 Task: Research Airbnb properties in Sharâya, Russia from 25th December, 2023 to 30th December, 2023 for 4 adults. Place can be entire room with 2 bedrooms having 4 beds and 2 bathrooms. Property type can be house.
Action: Mouse moved to (486, 126)
Screenshot: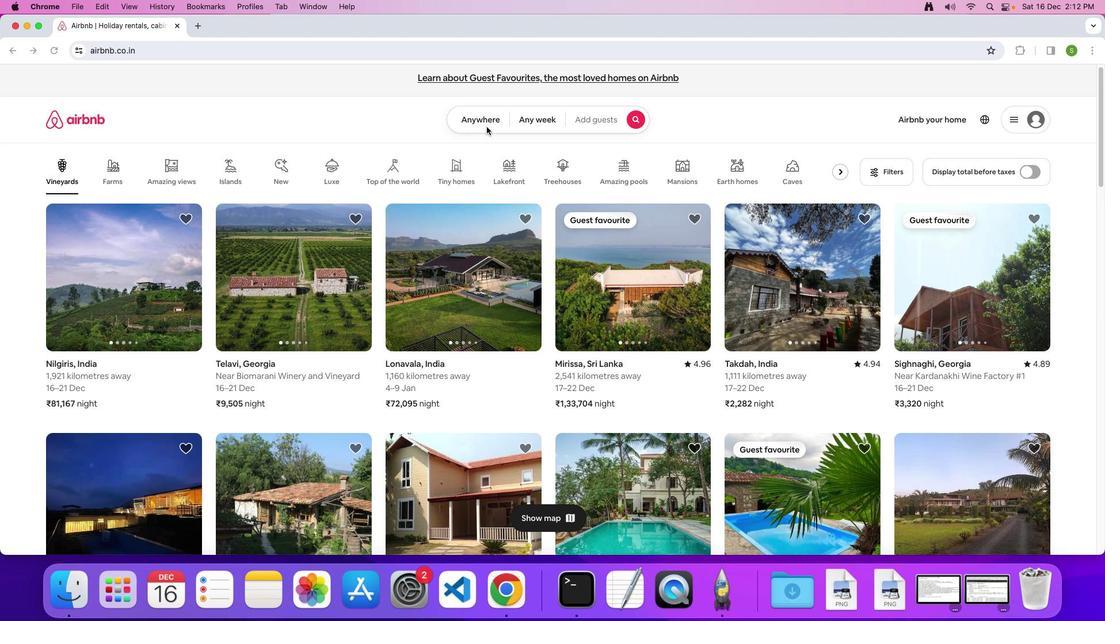 
Action: Mouse pressed left at (486, 126)
Screenshot: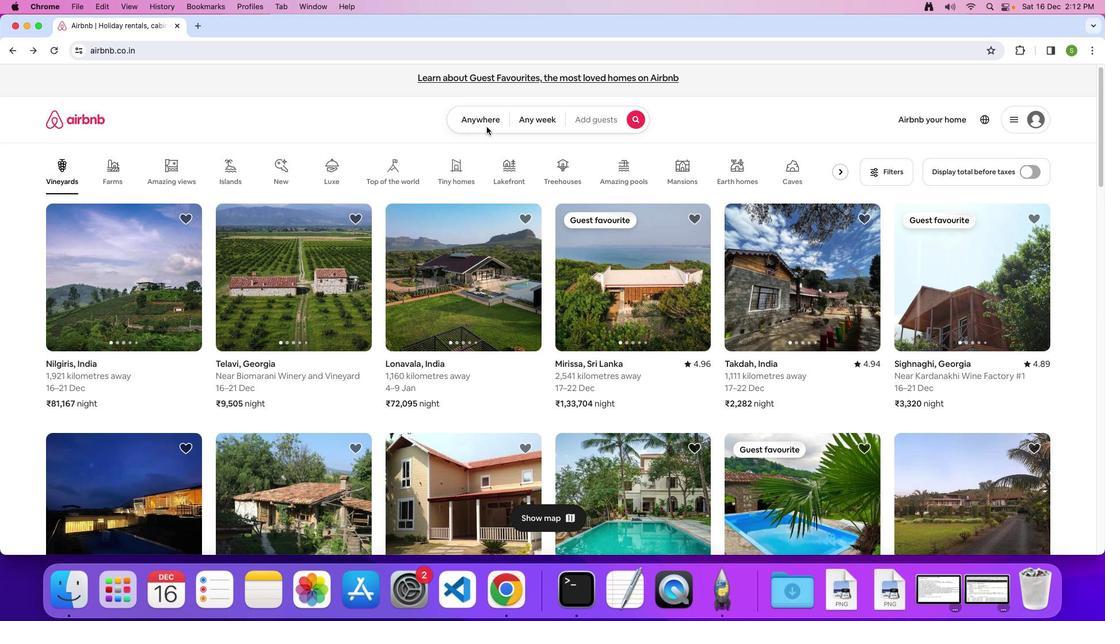 
Action: Mouse moved to (485, 124)
Screenshot: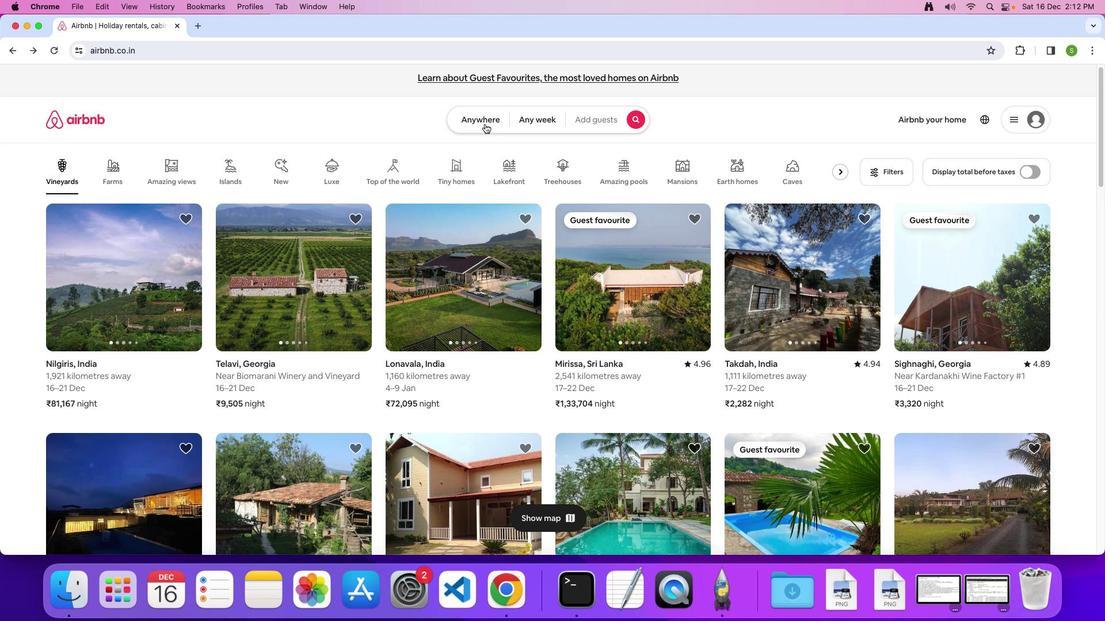 
Action: Mouse pressed left at (485, 124)
Screenshot: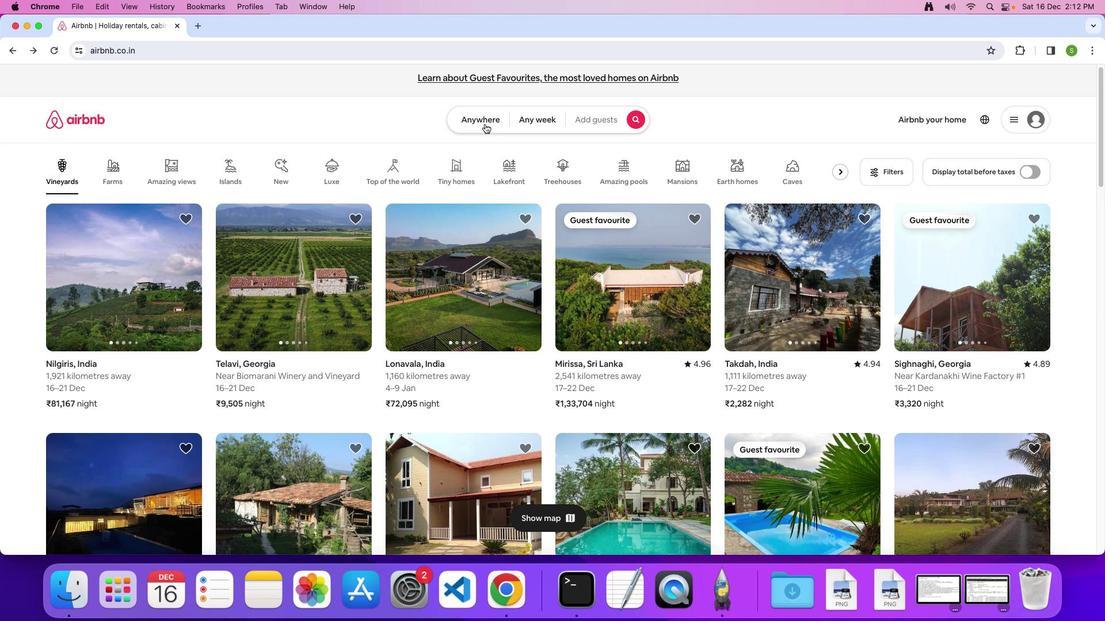 
Action: Mouse moved to (408, 157)
Screenshot: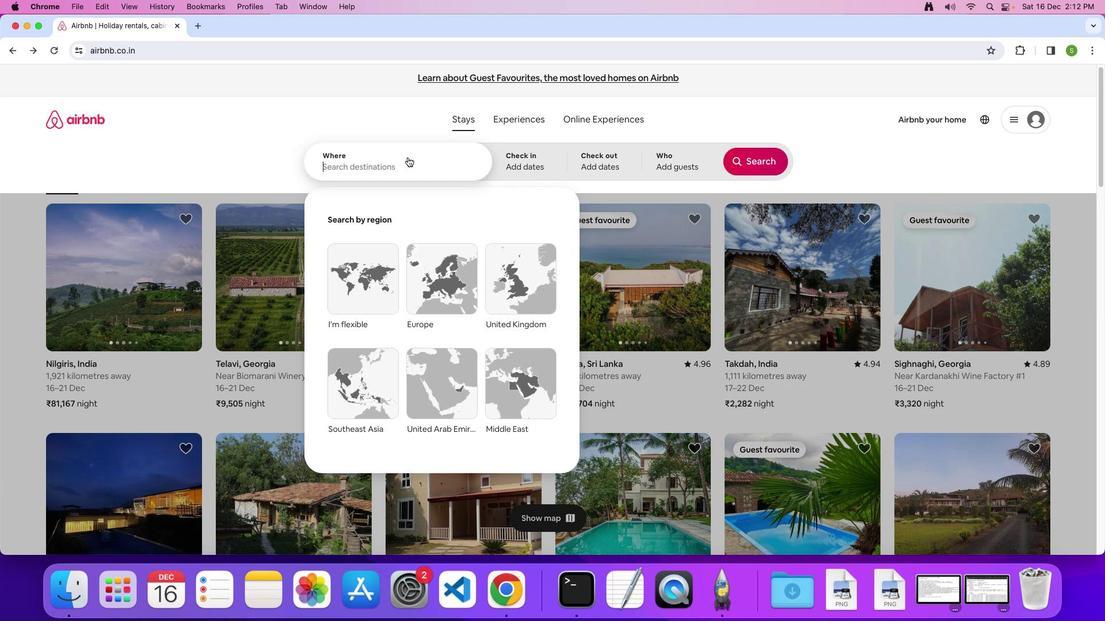 
Action: Mouse pressed left at (408, 157)
Screenshot: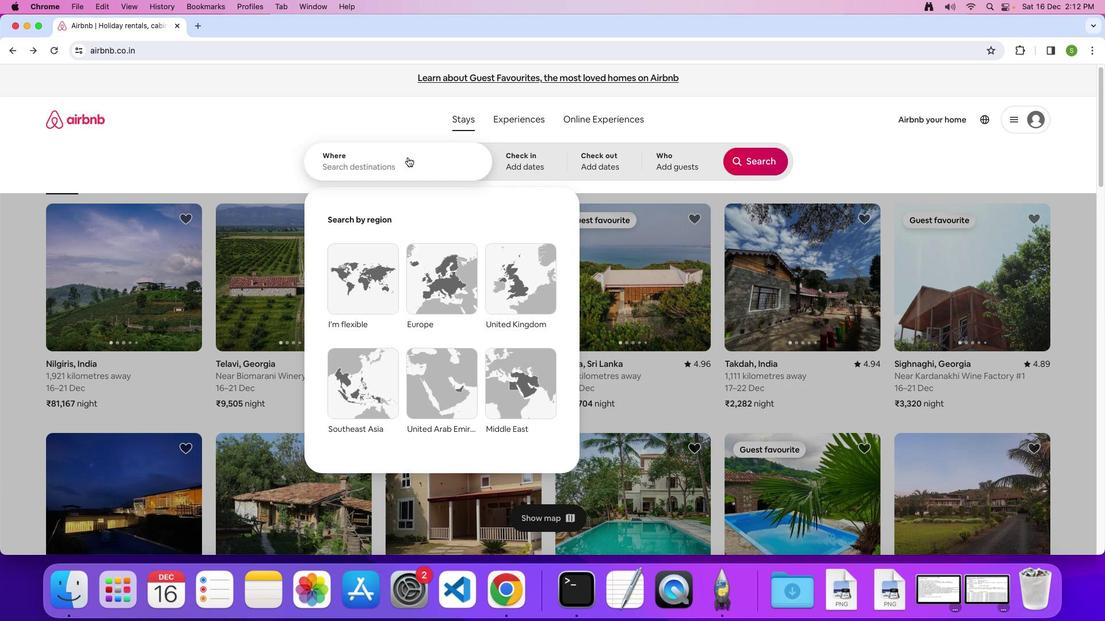 
Action: Key pressed 'S'Key.caps_lock'h''a''r'"'"'y''a'','Key.spaceKey.shift'r''u''s''s''i''a'Key.enter
Screenshot: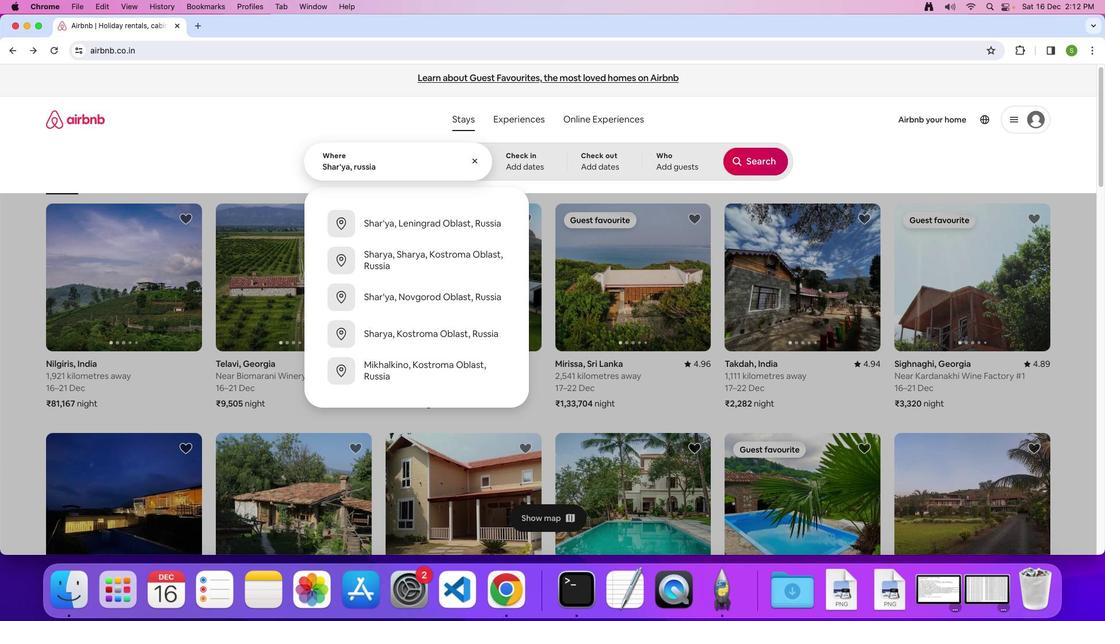 
Action: Mouse moved to (381, 419)
Screenshot: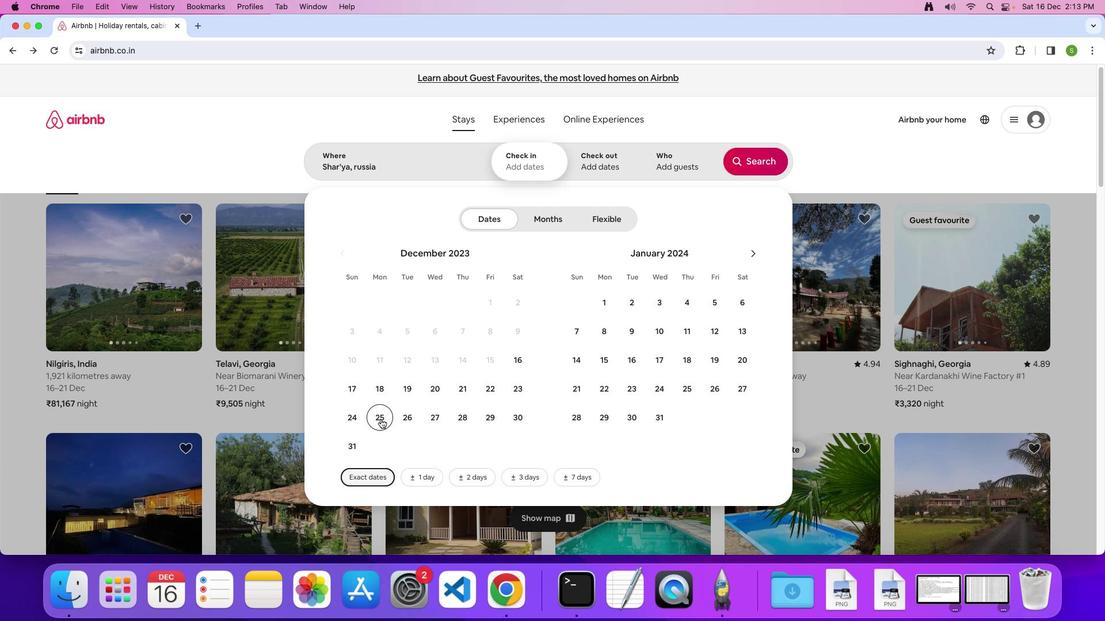 
Action: Mouse pressed left at (381, 419)
Screenshot: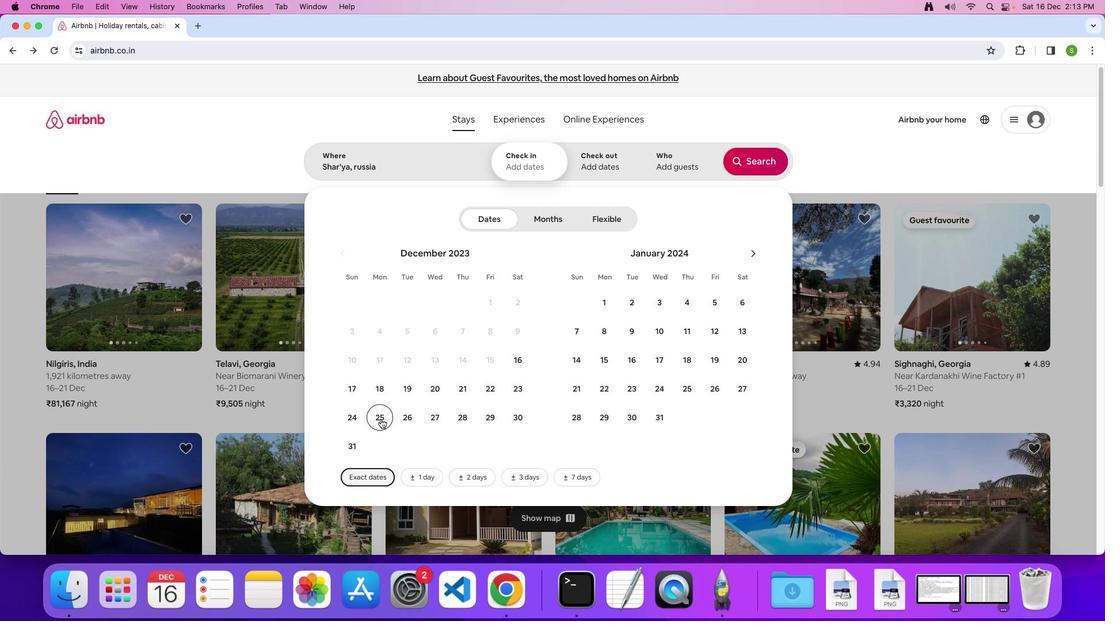 
Action: Mouse moved to (522, 421)
Screenshot: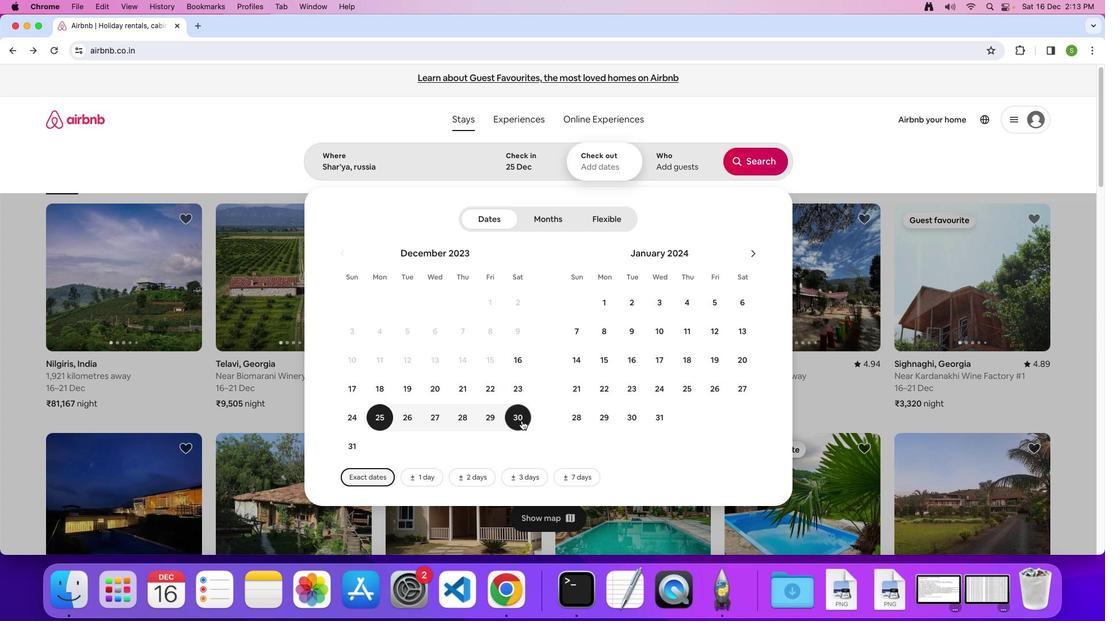 
Action: Mouse pressed left at (522, 421)
Screenshot: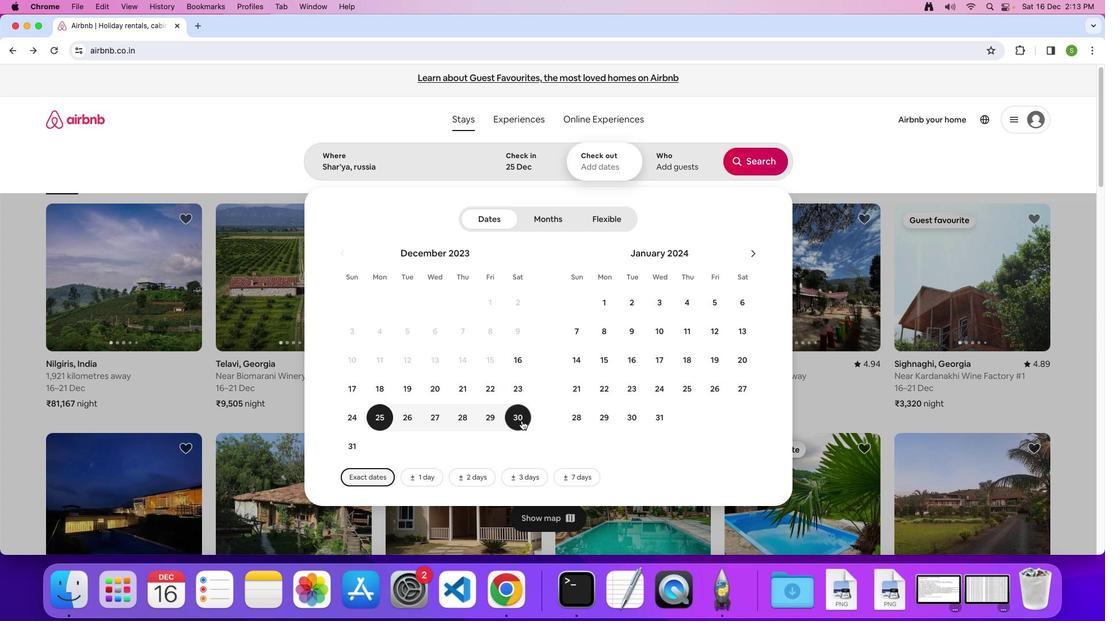 
Action: Mouse moved to (666, 167)
Screenshot: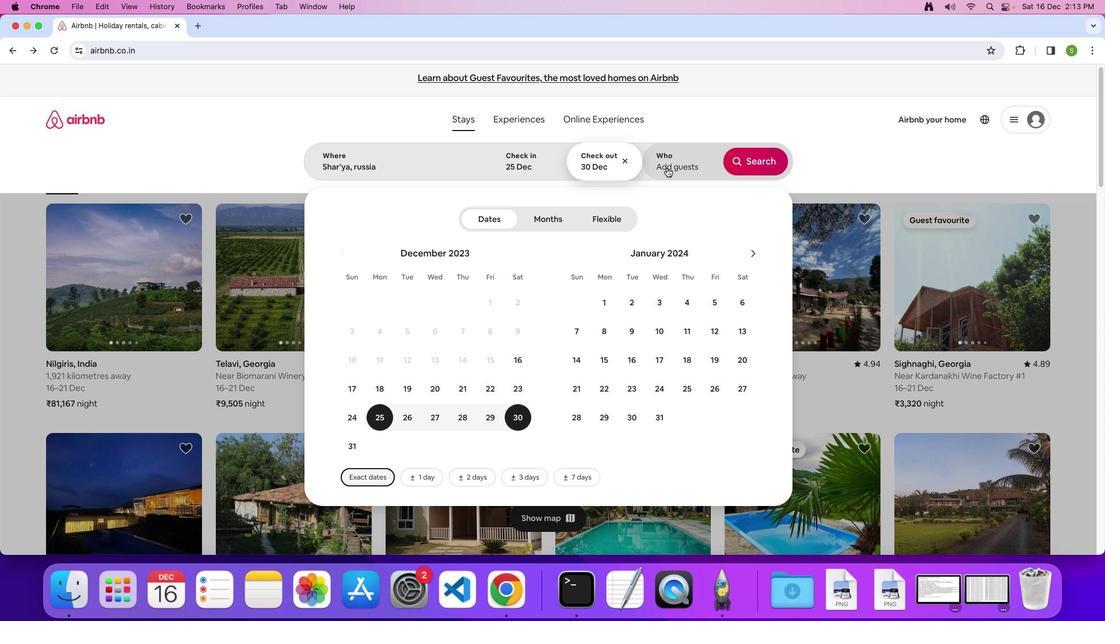 
Action: Mouse pressed left at (666, 167)
Screenshot: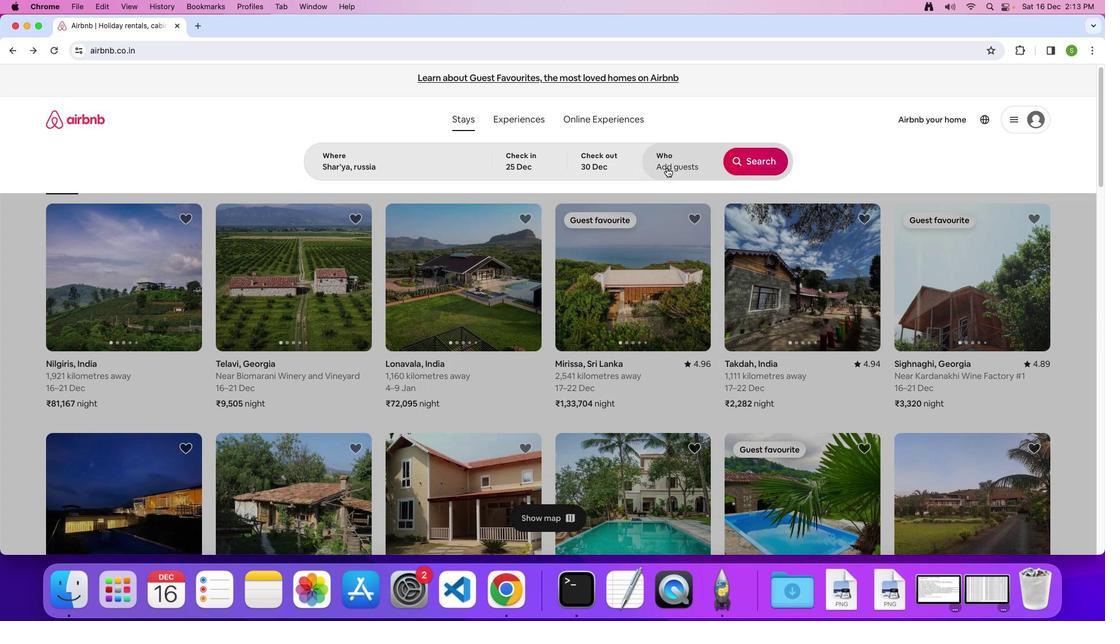 
Action: Mouse moved to (755, 220)
Screenshot: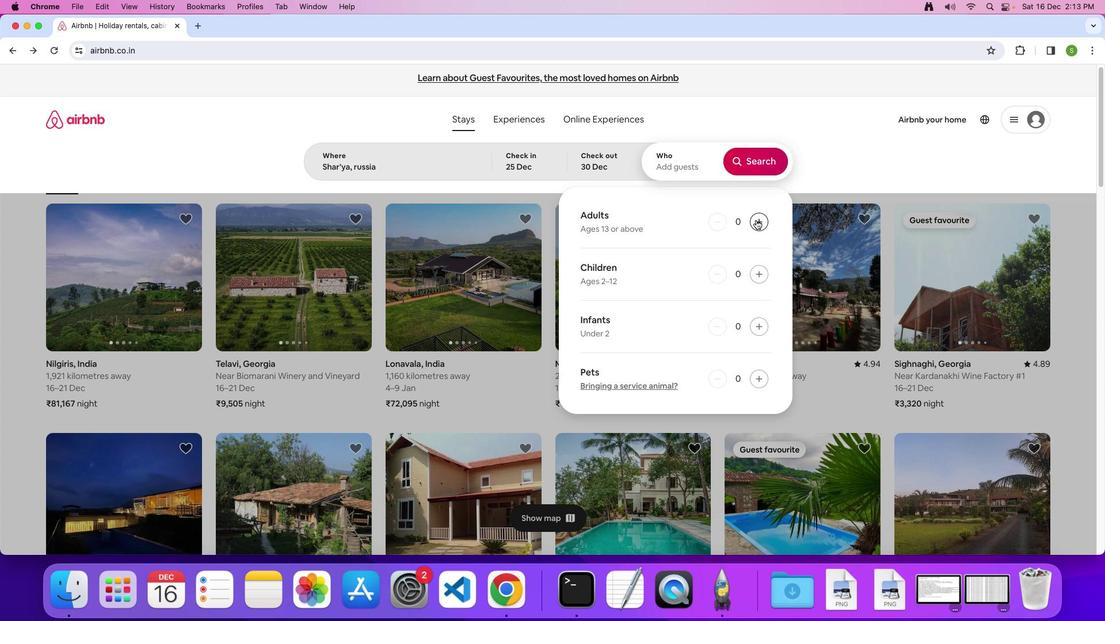 
Action: Mouse pressed left at (755, 220)
Screenshot: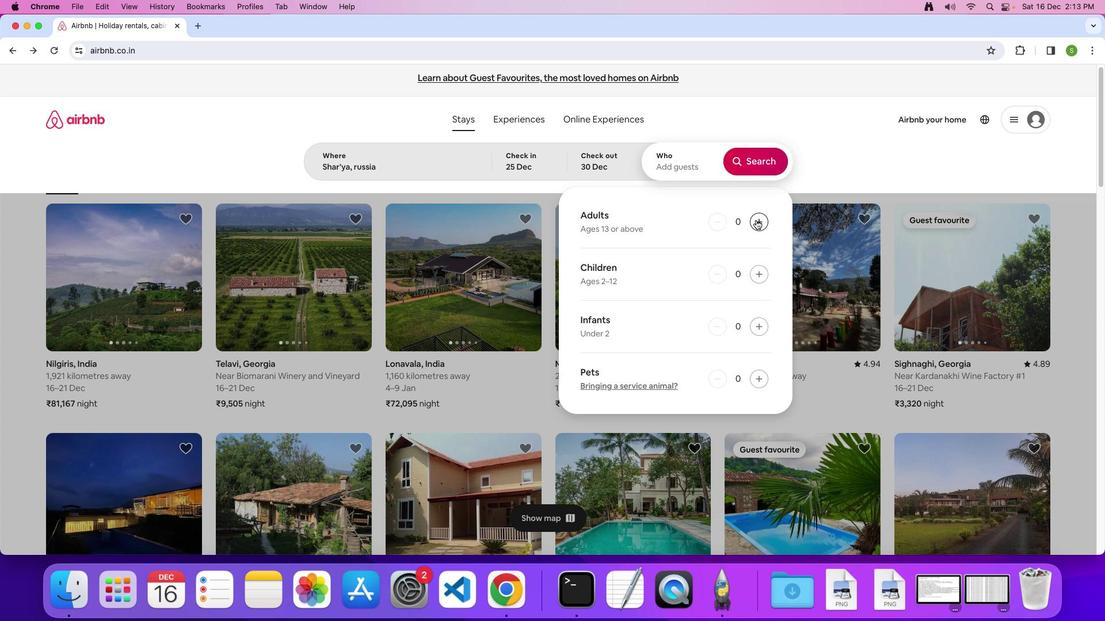 
Action: Mouse pressed left at (755, 220)
Screenshot: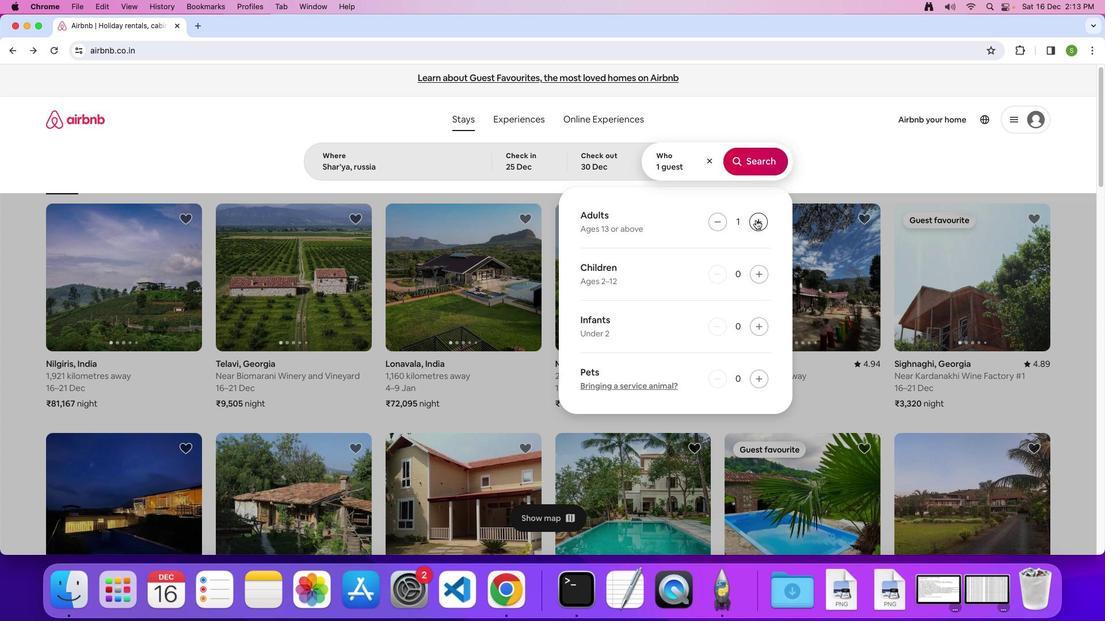 
Action: Mouse pressed left at (755, 220)
Screenshot: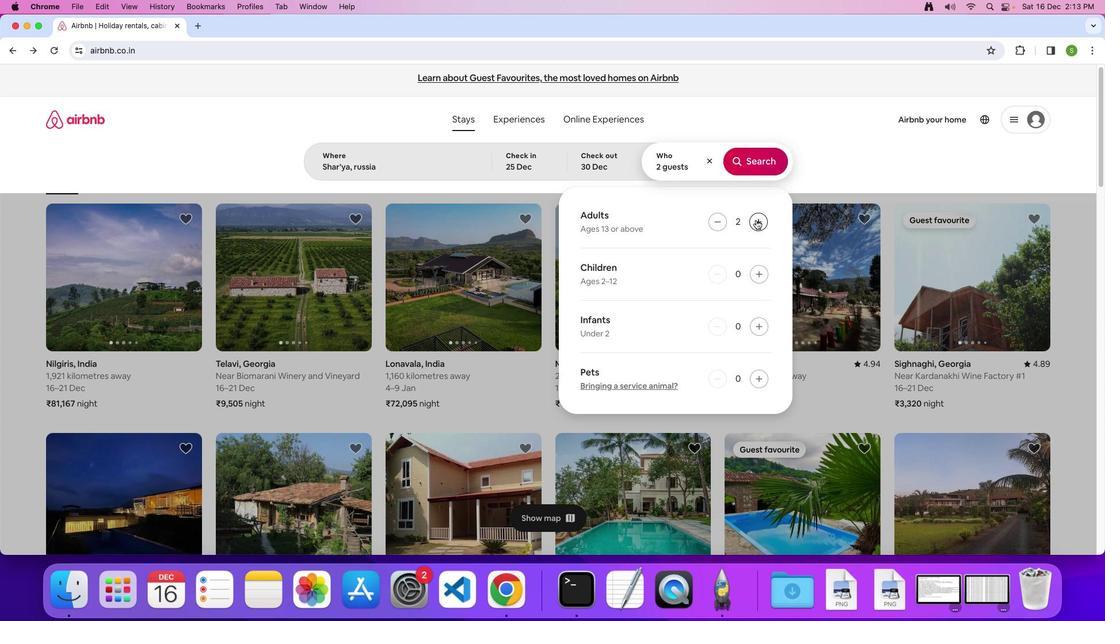 
Action: Mouse pressed left at (755, 220)
Screenshot: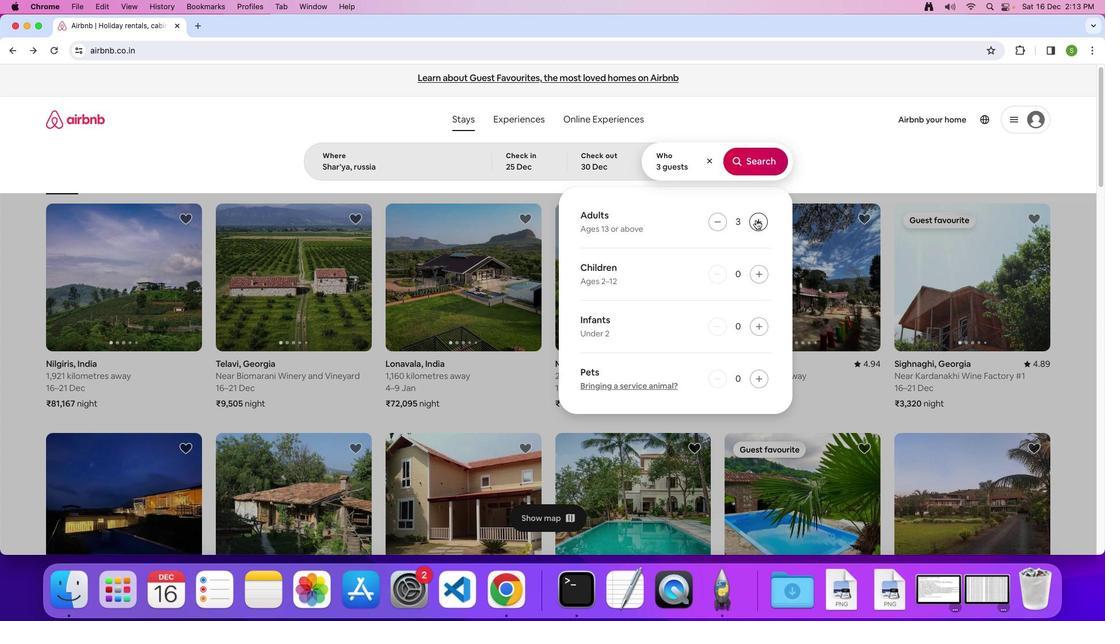 
Action: Mouse moved to (758, 167)
Screenshot: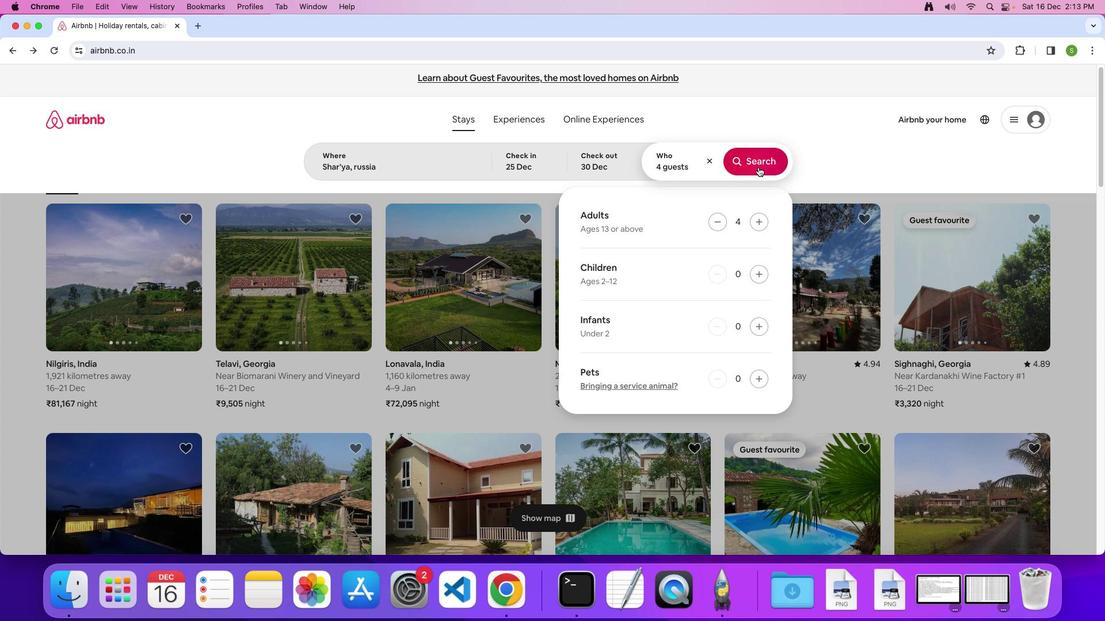
Action: Mouse pressed left at (758, 167)
Screenshot: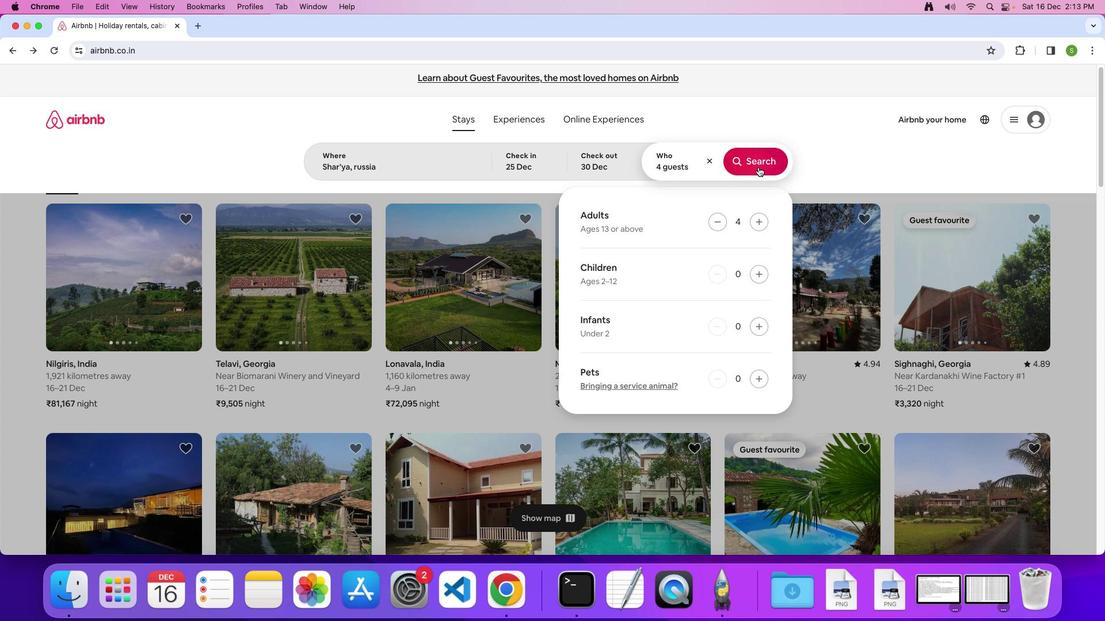 
Action: Mouse moved to (917, 135)
Screenshot: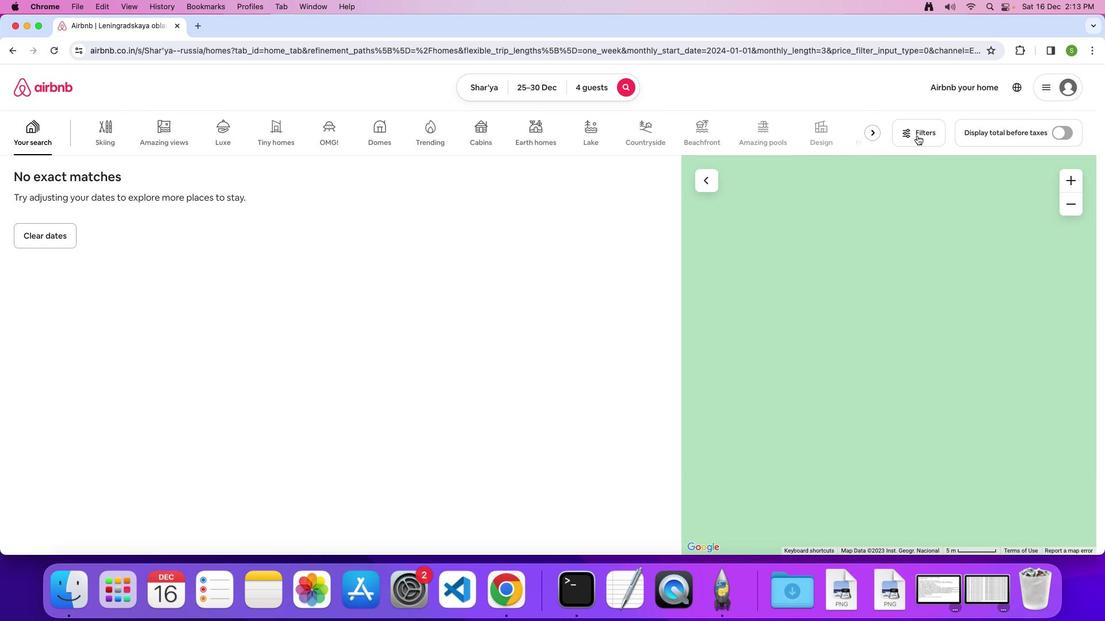
Action: Mouse pressed left at (917, 135)
Screenshot: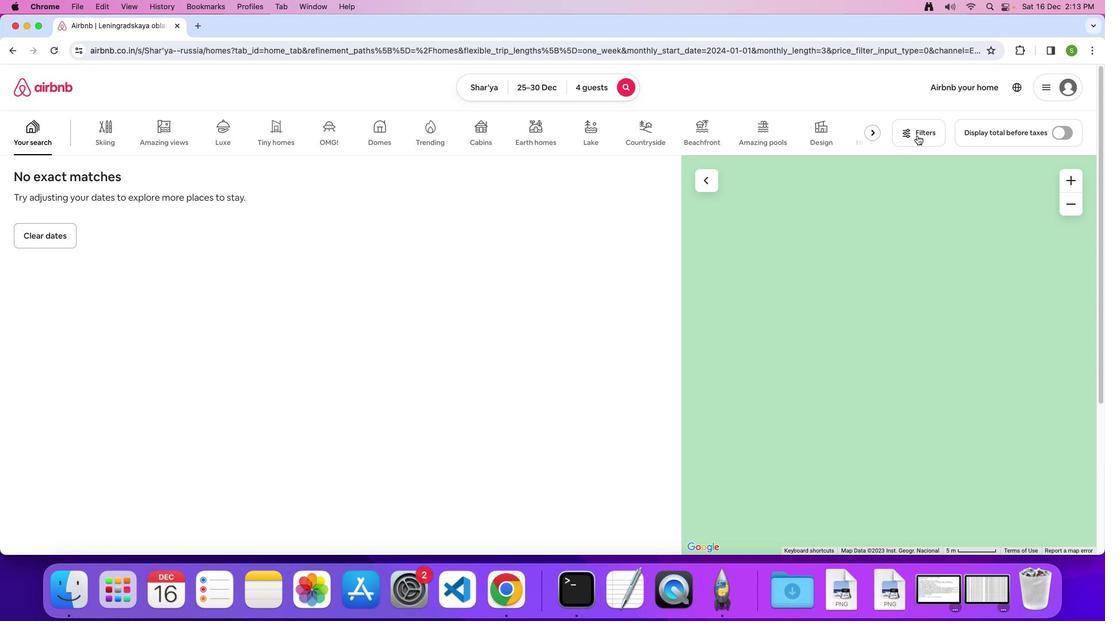 
Action: Mouse moved to (526, 356)
Screenshot: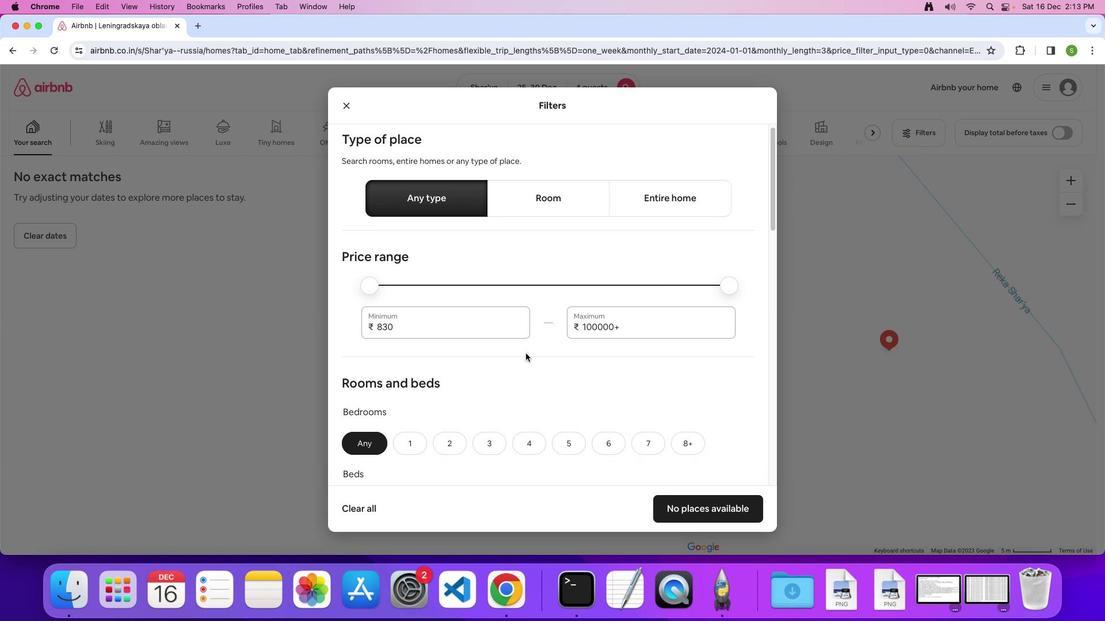 
Action: Mouse scrolled (526, 356) with delta (0, 0)
Screenshot: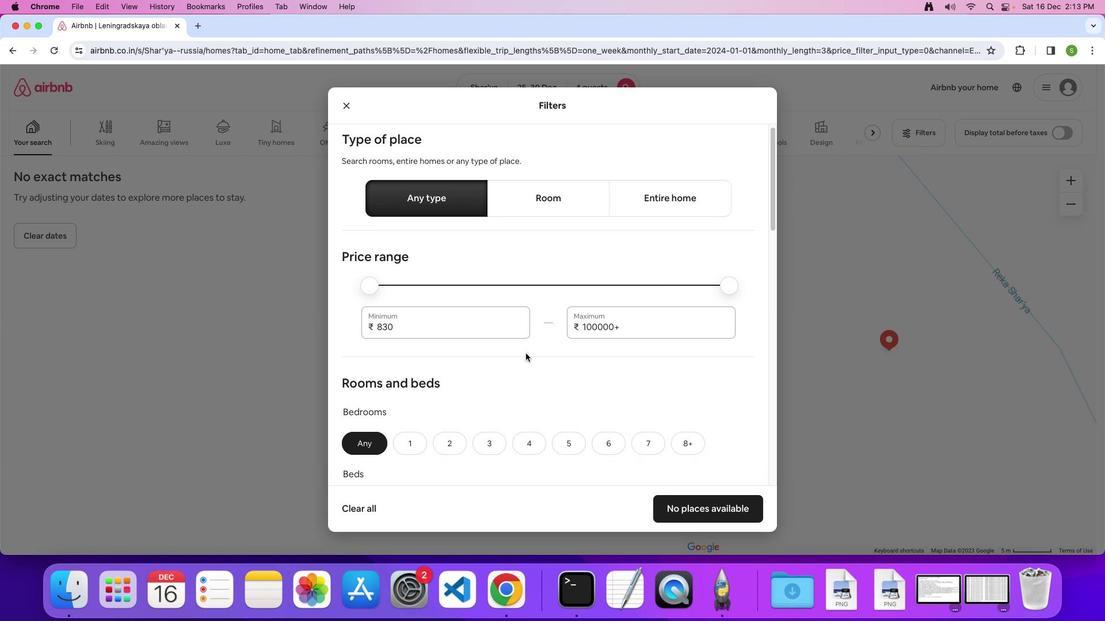 
Action: Mouse moved to (526, 354)
Screenshot: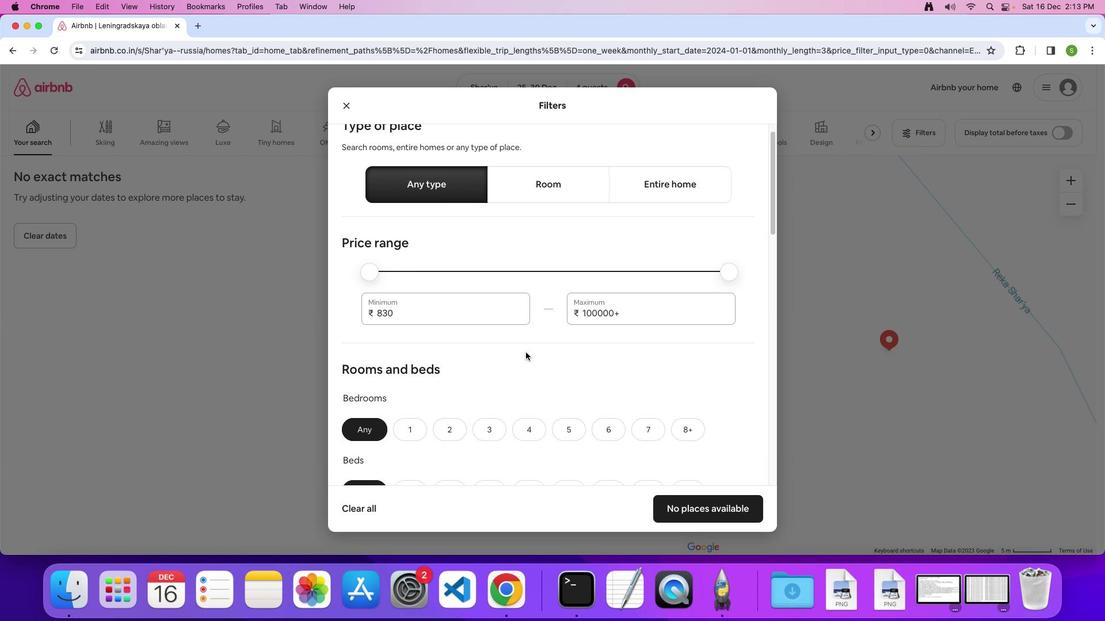 
Action: Mouse scrolled (526, 354) with delta (0, 0)
Screenshot: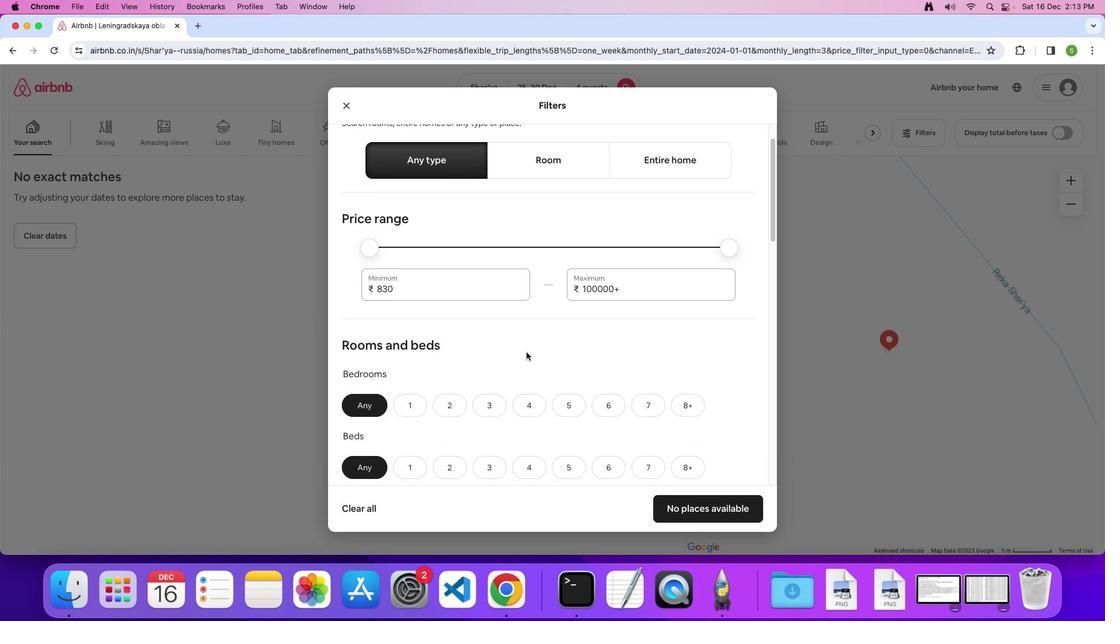 
Action: Mouse moved to (526, 353)
Screenshot: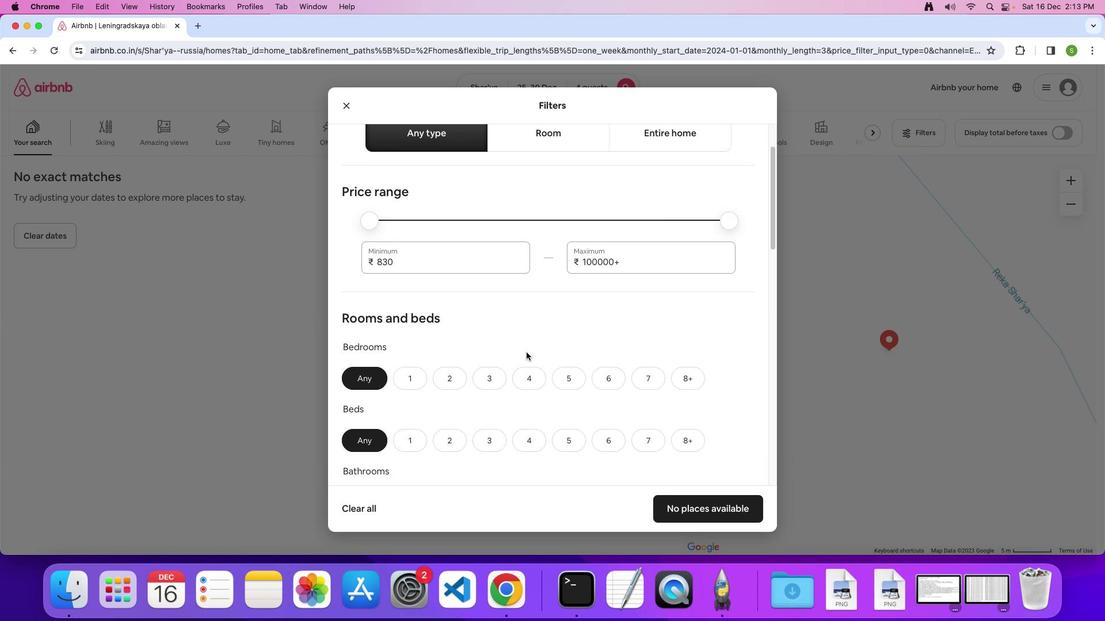
Action: Mouse scrolled (526, 353) with delta (0, -1)
Screenshot: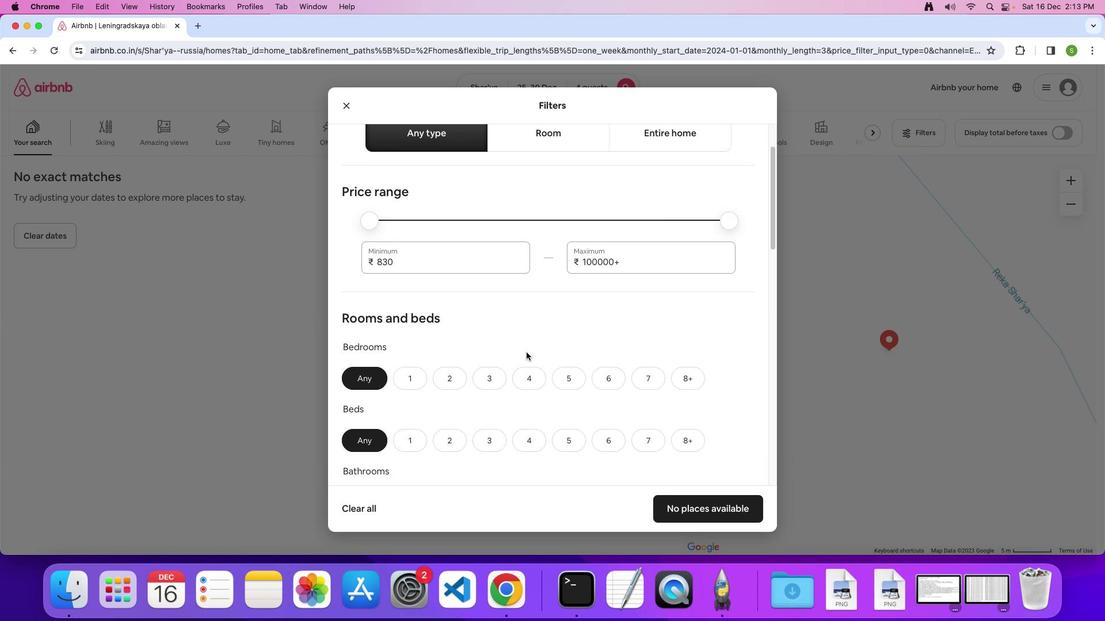 
Action: Mouse moved to (526, 346)
Screenshot: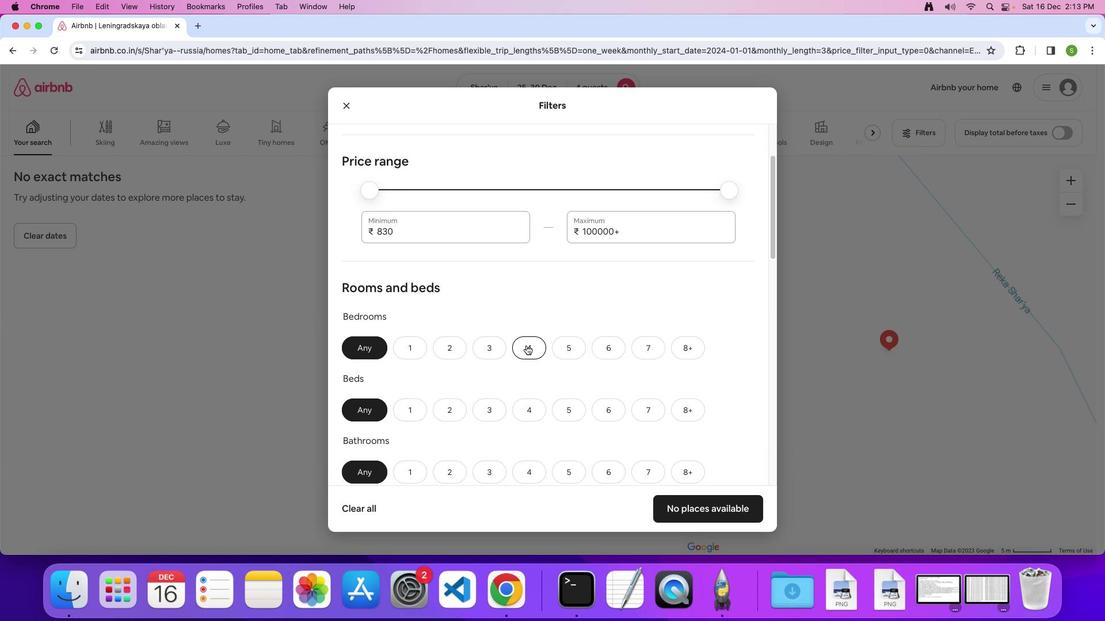 
Action: Mouse scrolled (526, 346) with delta (0, 0)
Screenshot: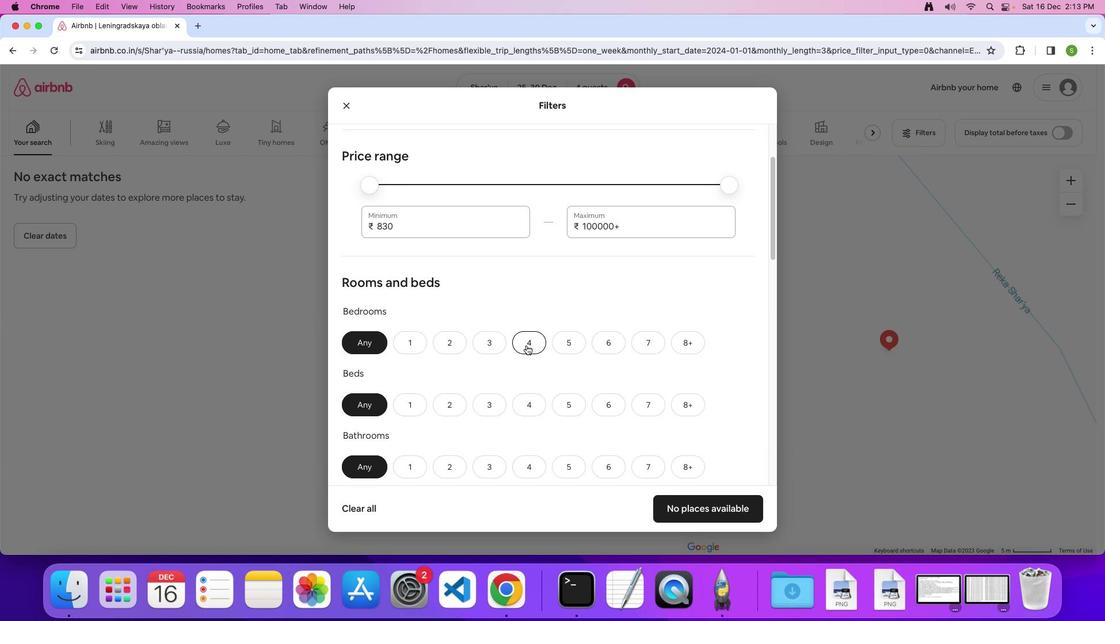 
Action: Mouse moved to (526, 346)
Screenshot: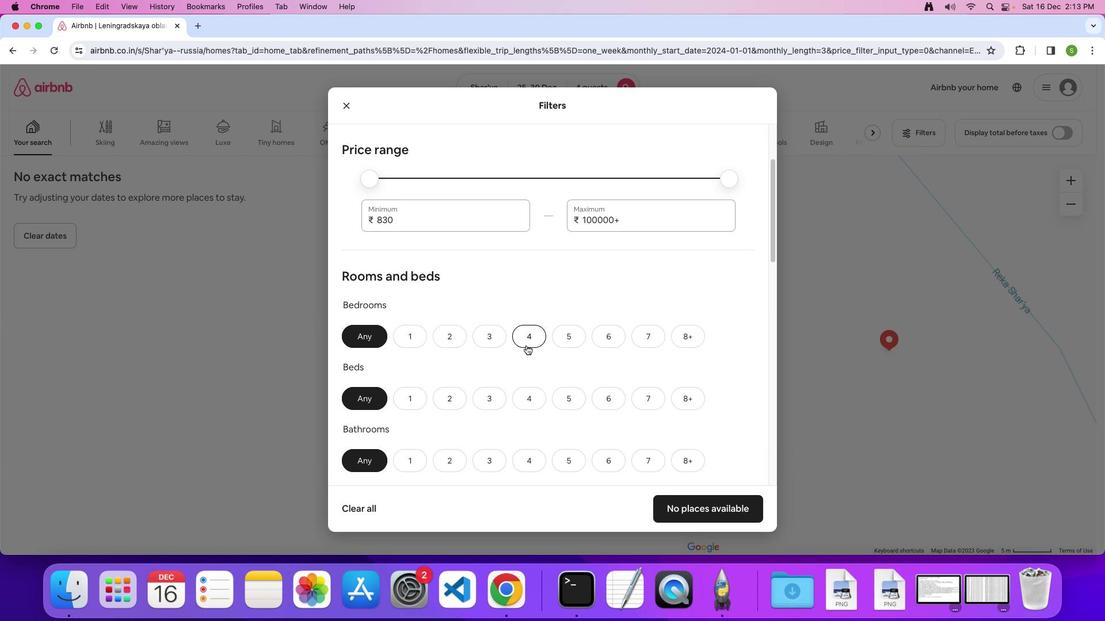 
Action: Mouse scrolled (526, 346) with delta (0, 0)
Screenshot: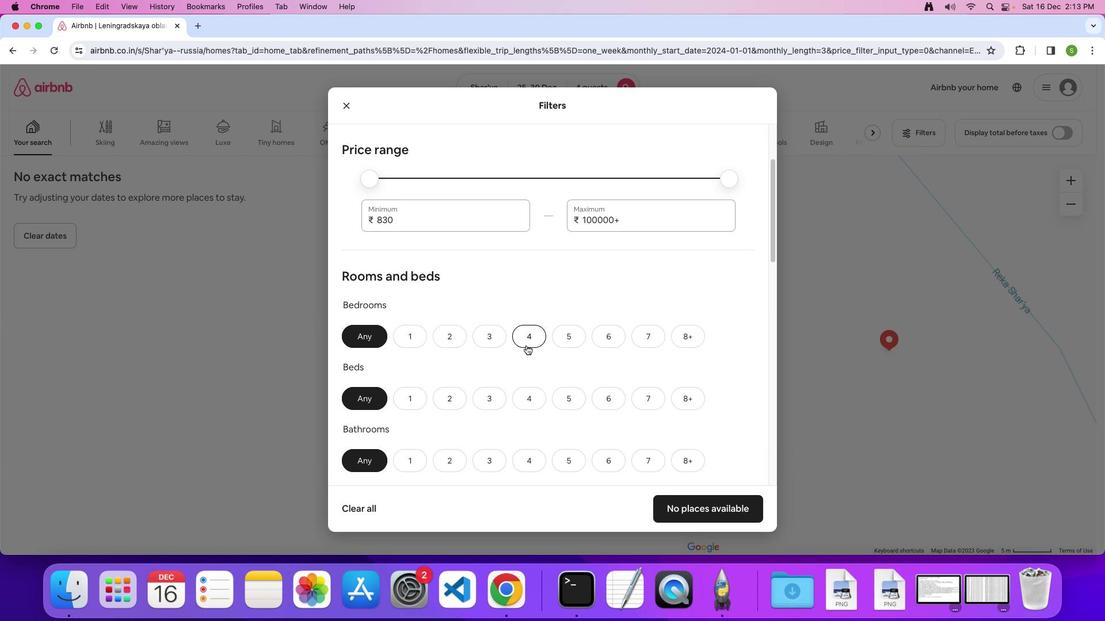 
Action: Mouse scrolled (526, 346) with delta (0, 0)
Screenshot: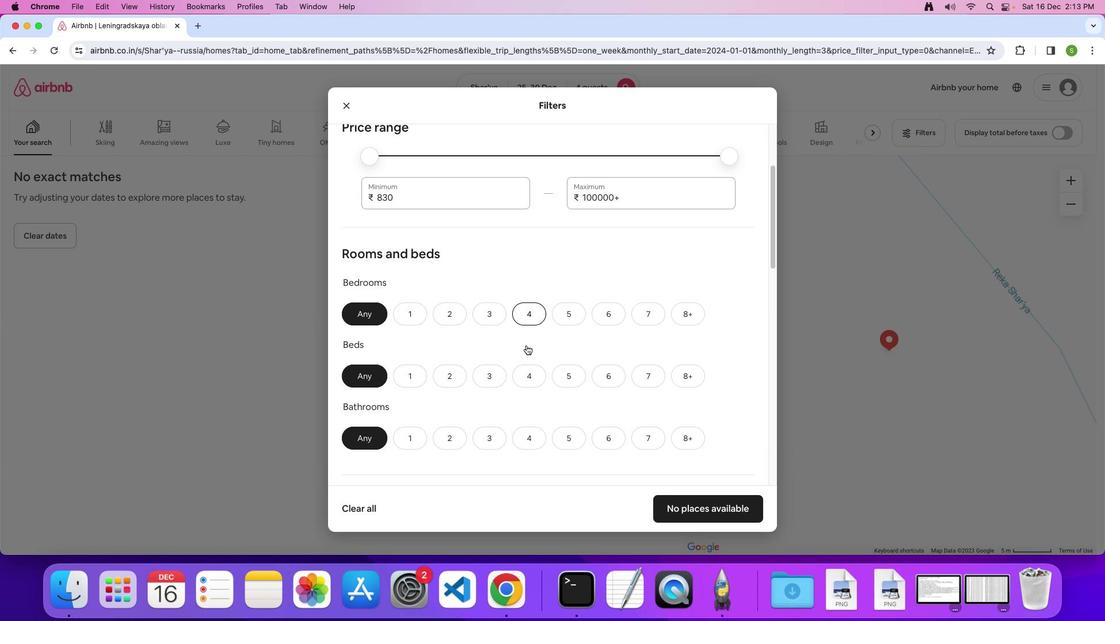 
Action: Mouse moved to (457, 285)
Screenshot: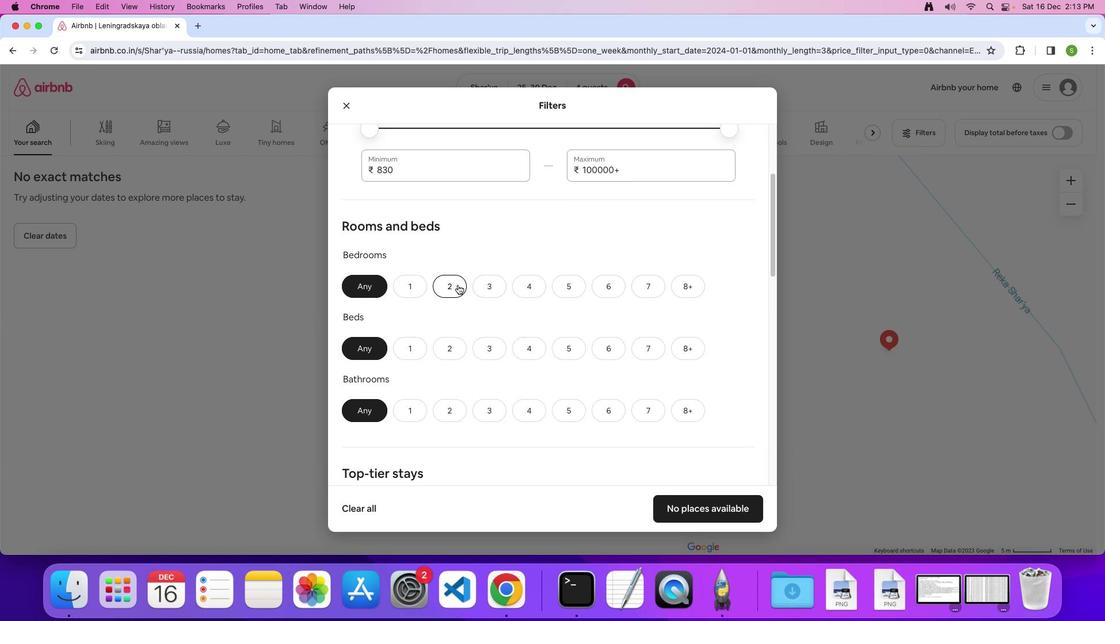 
Action: Mouse pressed left at (457, 285)
Screenshot: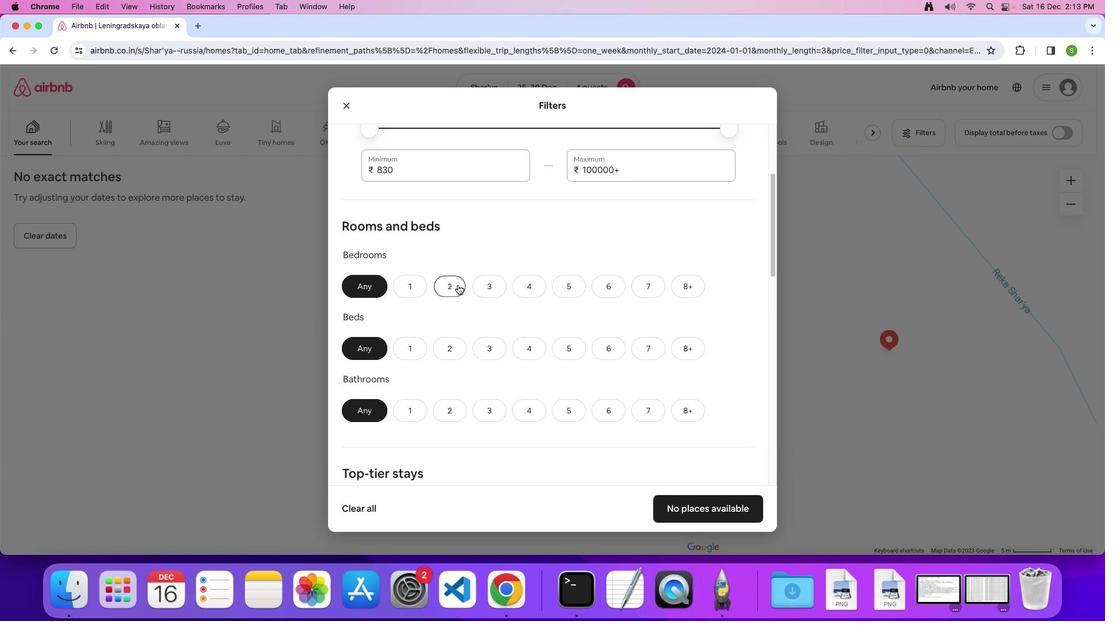 
Action: Mouse moved to (531, 344)
Screenshot: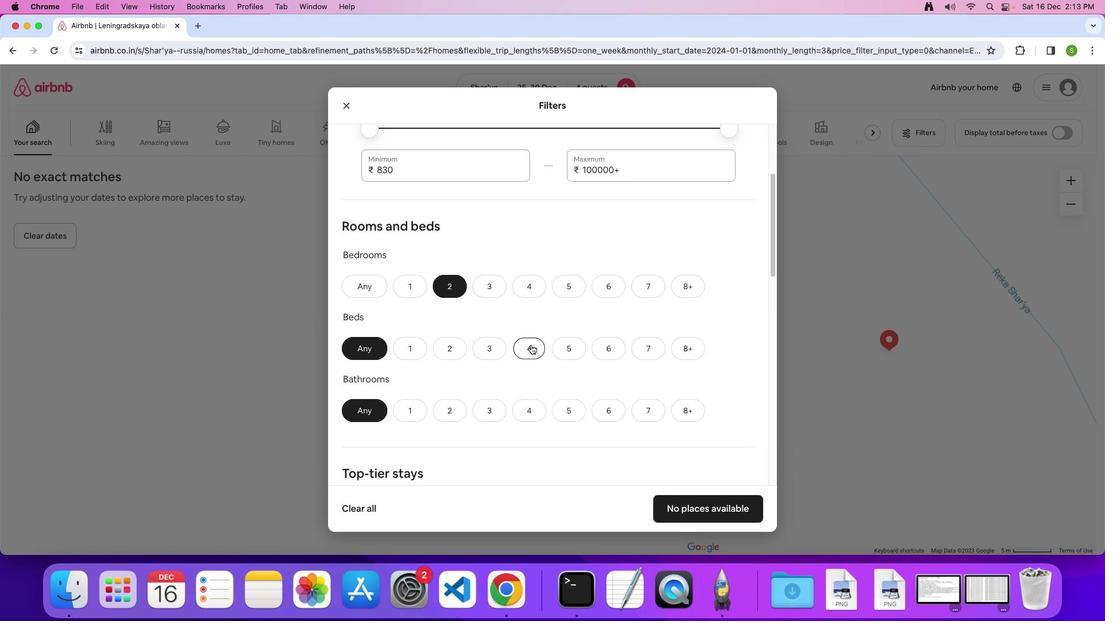 
Action: Mouse pressed left at (531, 344)
Screenshot: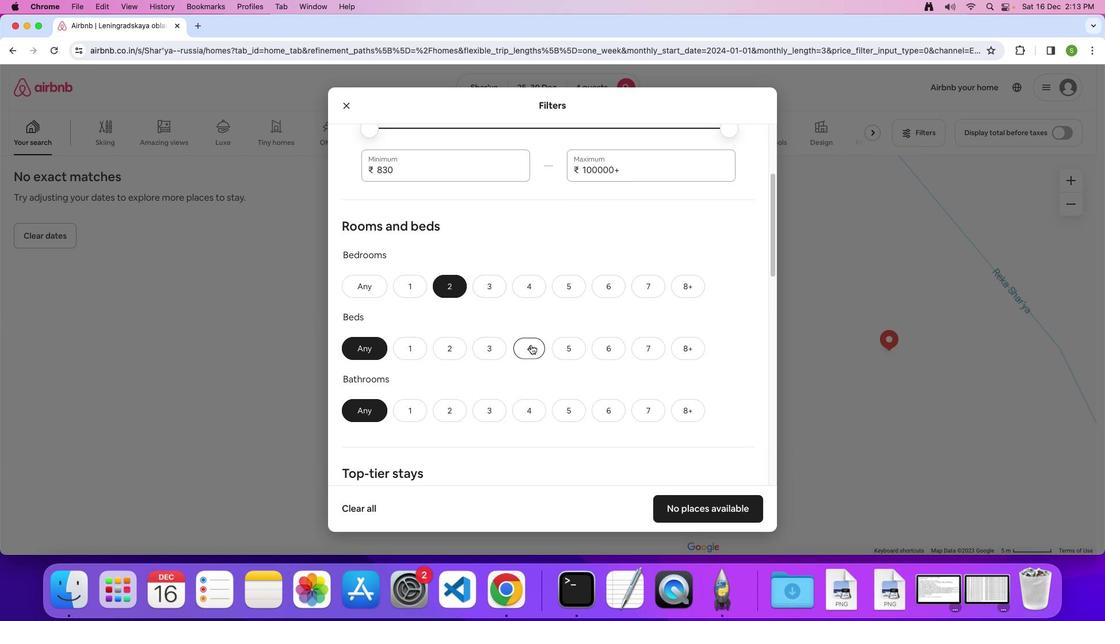 
Action: Mouse moved to (450, 415)
Screenshot: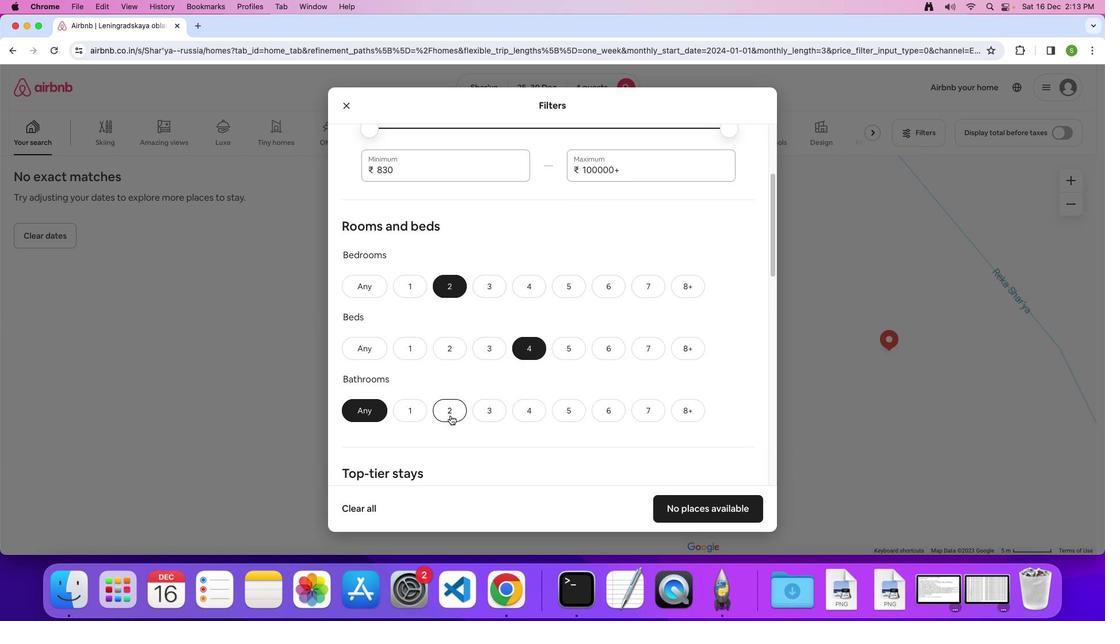 
Action: Mouse pressed left at (450, 415)
Screenshot: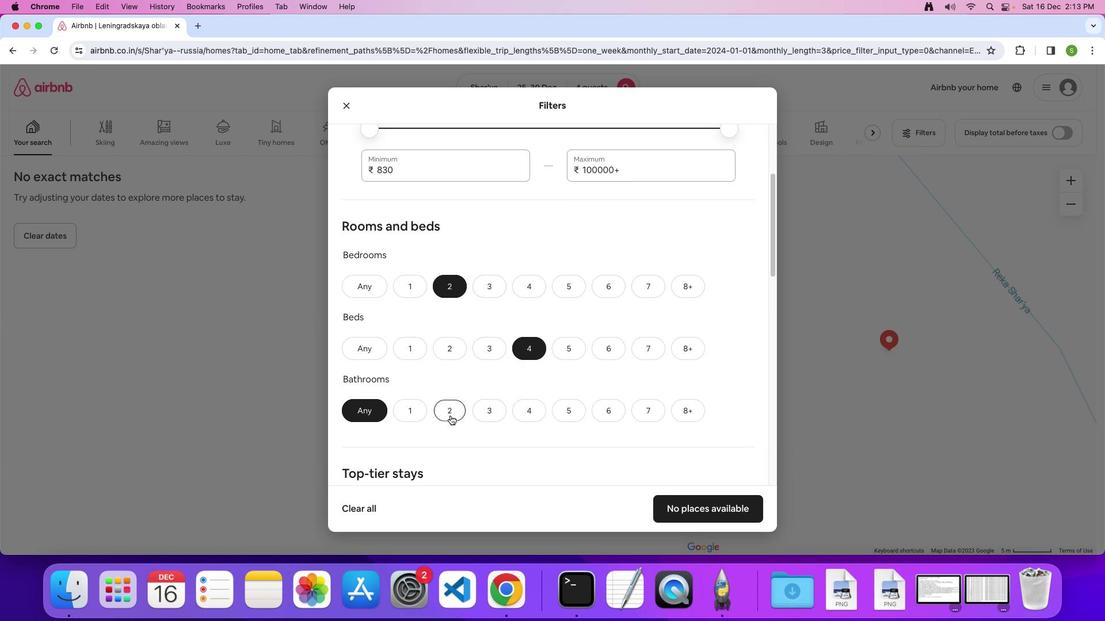 
Action: Mouse moved to (548, 386)
Screenshot: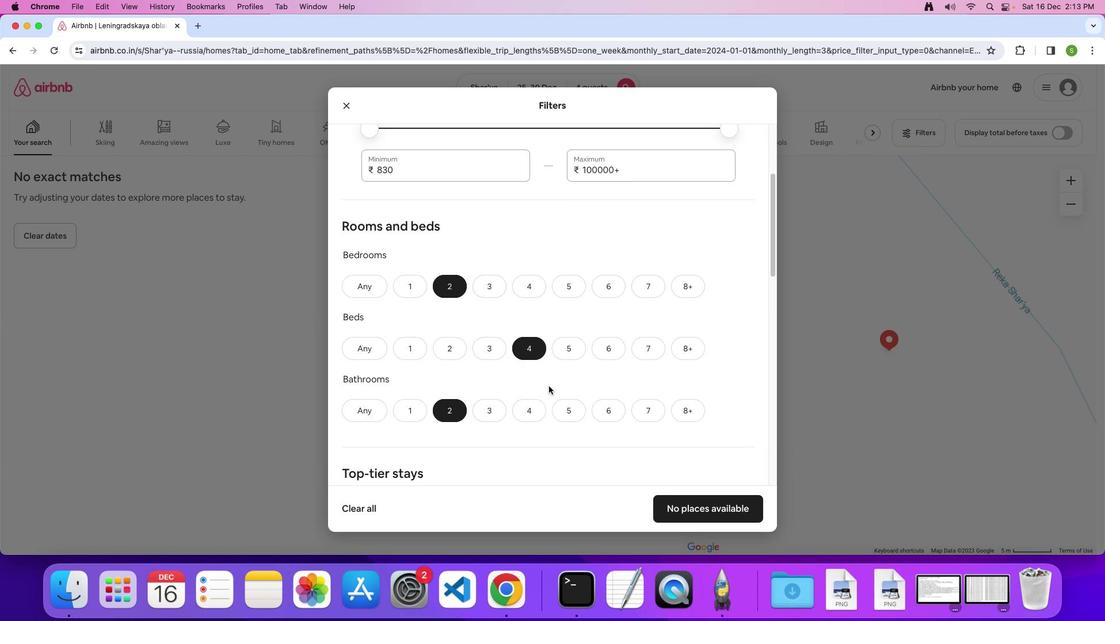 
Action: Mouse scrolled (548, 386) with delta (0, 0)
Screenshot: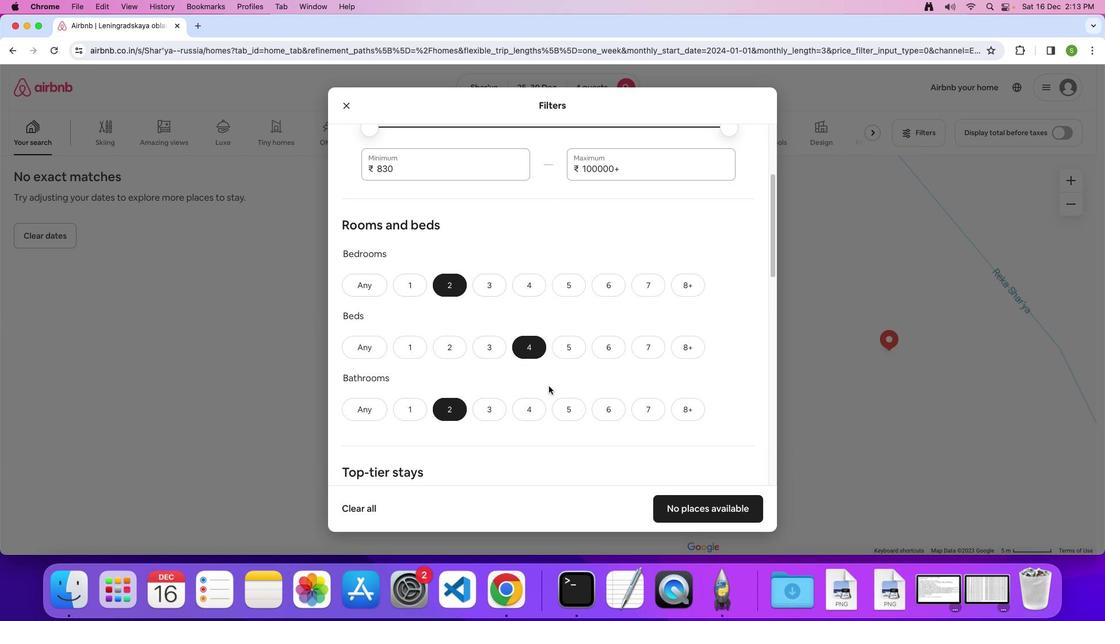 
Action: Mouse scrolled (548, 386) with delta (0, 0)
Screenshot: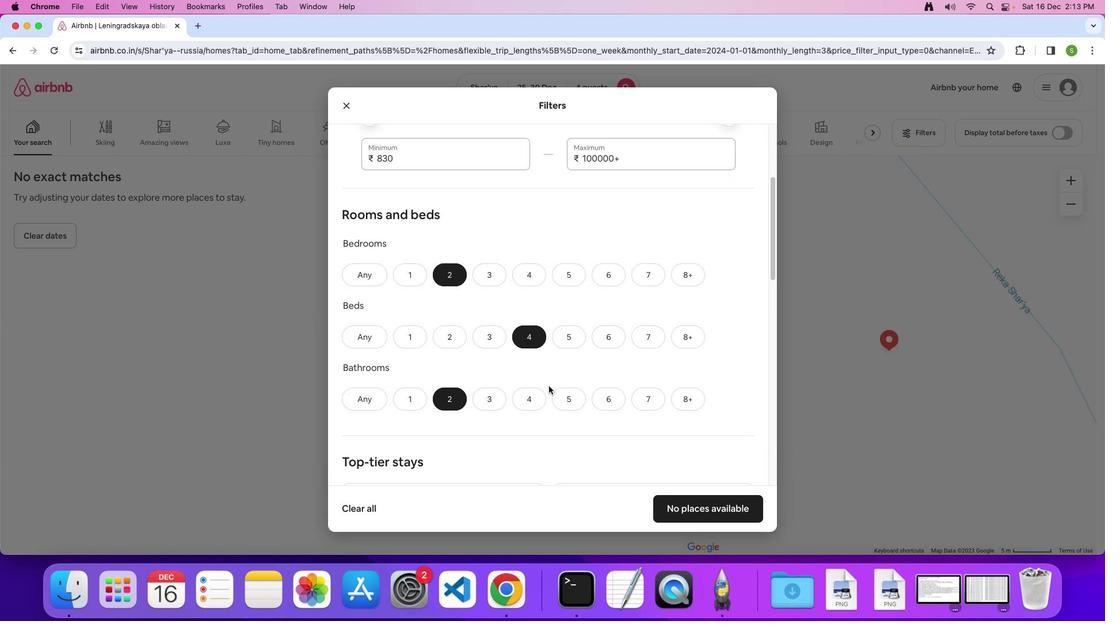 
Action: Mouse scrolled (548, 386) with delta (0, 0)
Screenshot: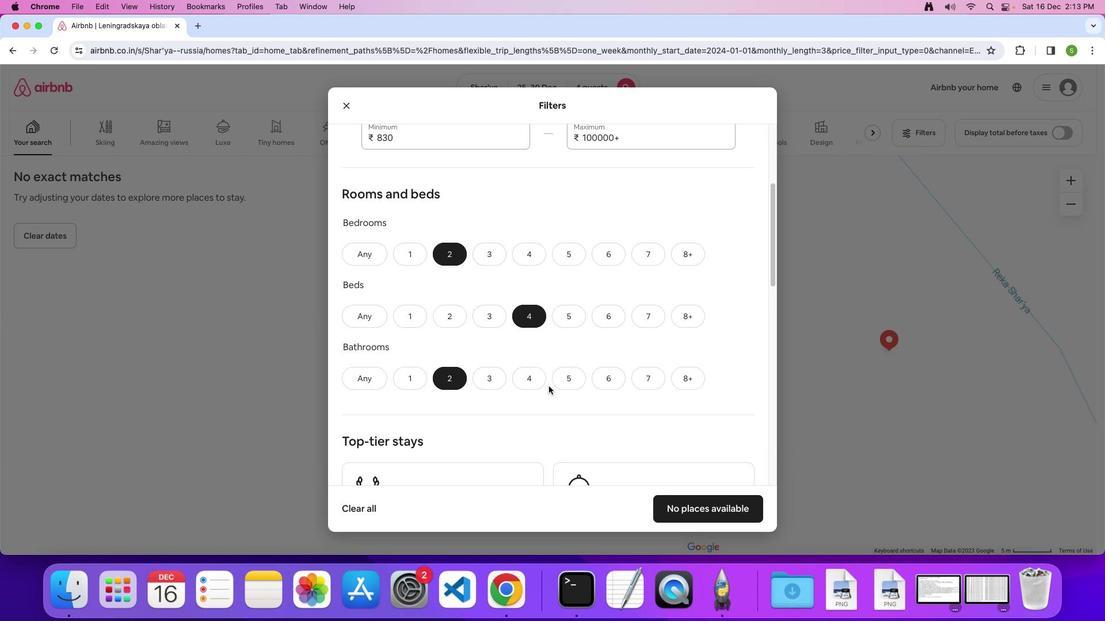 
Action: Mouse scrolled (548, 386) with delta (0, 0)
Screenshot: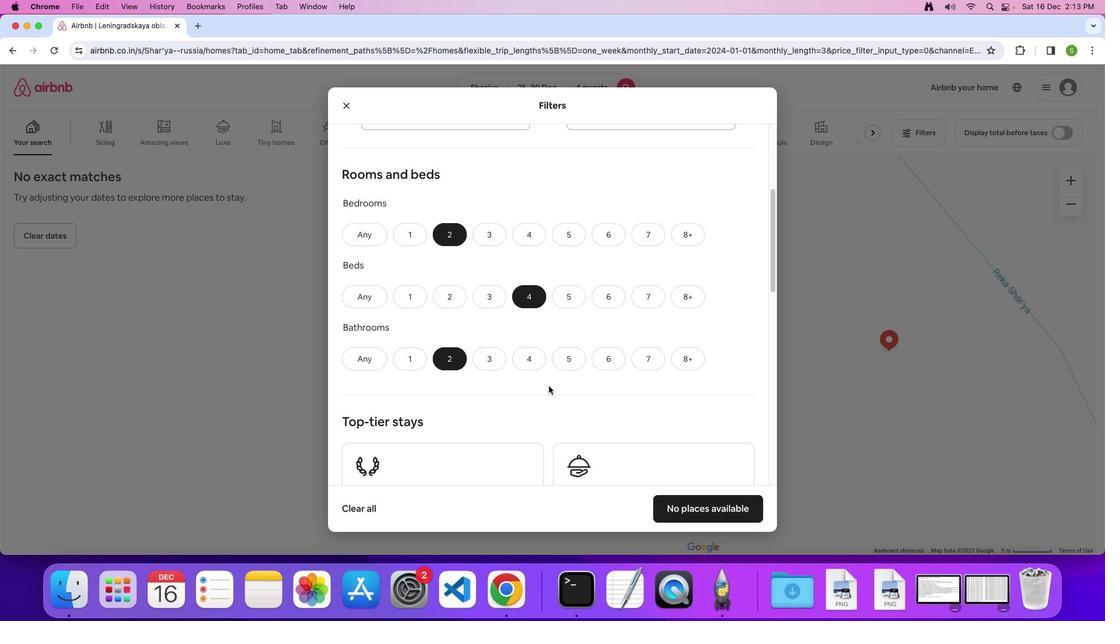 
Action: Mouse scrolled (548, 386) with delta (0, 0)
Screenshot: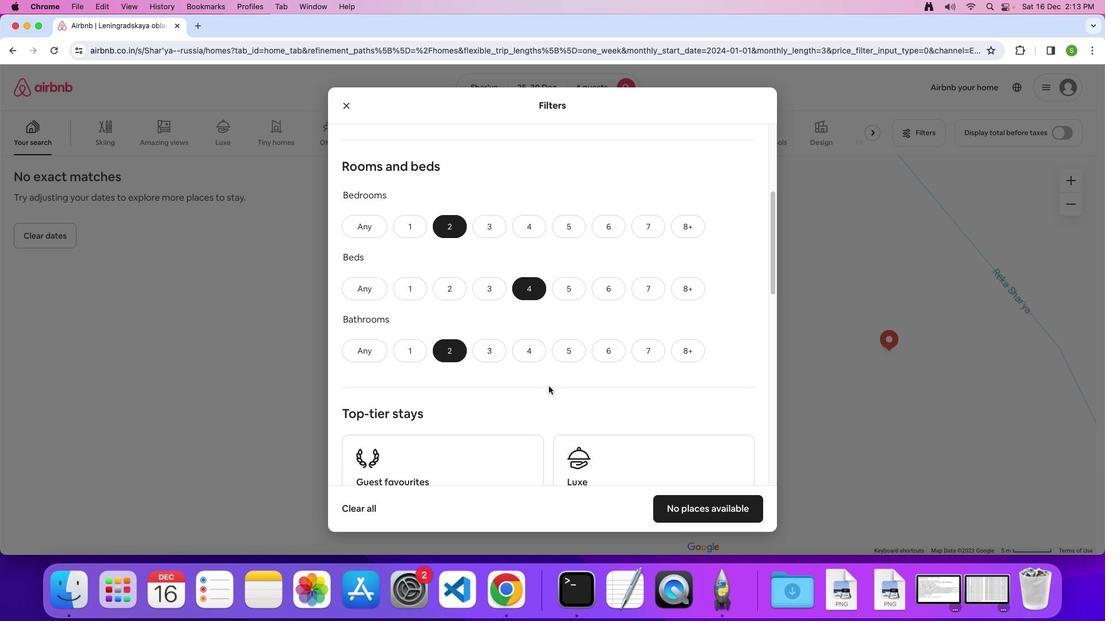 
Action: Mouse scrolled (548, 386) with delta (0, 0)
Screenshot: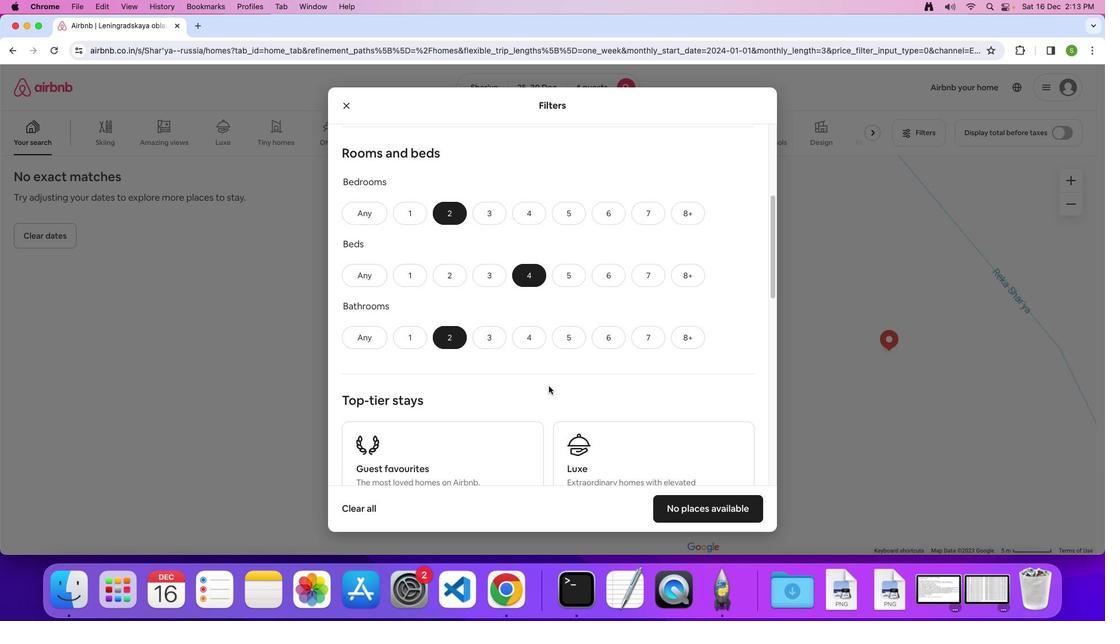
Action: Mouse scrolled (548, 386) with delta (0, 0)
Screenshot: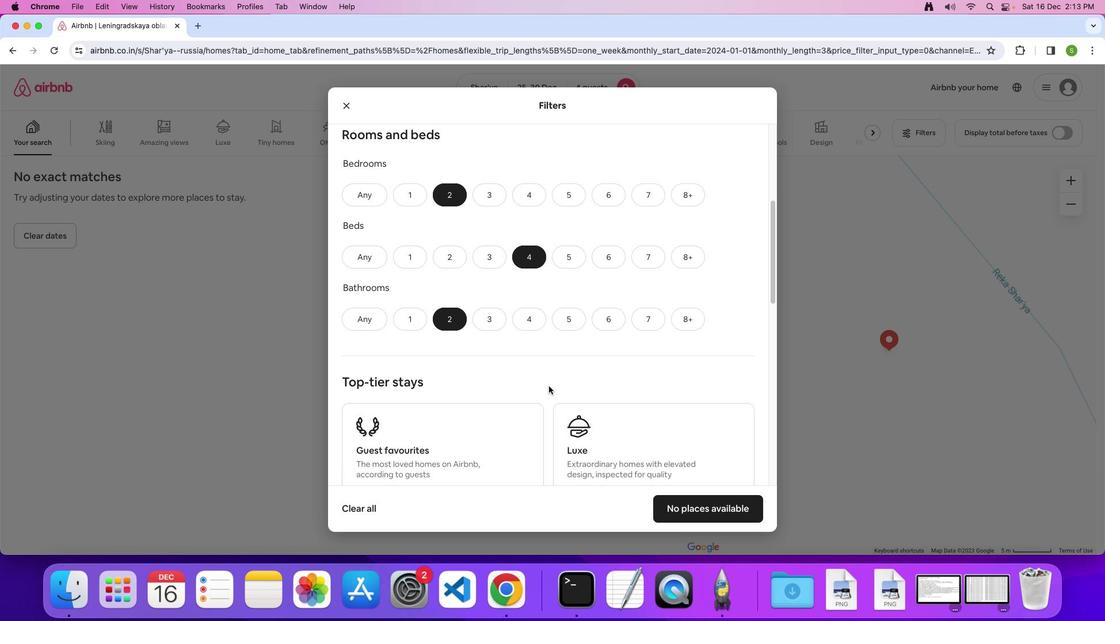 
Action: Mouse scrolled (548, 386) with delta (0, -1)
Screenshot: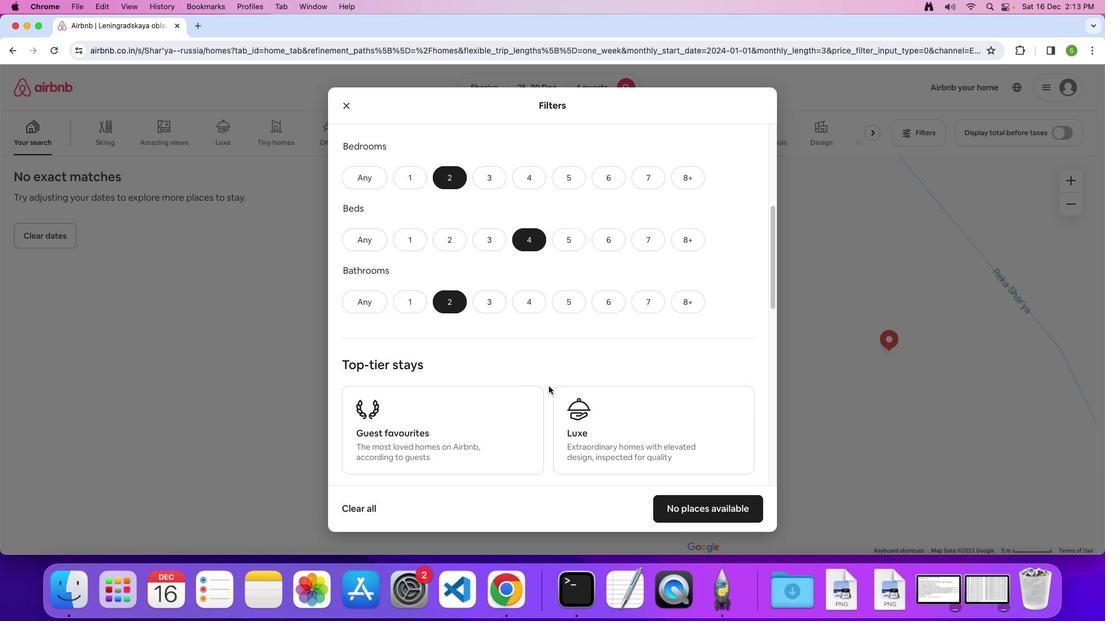 
Action: Mouse scrolled (548, 386) with delta (0, -1)
Screenshot: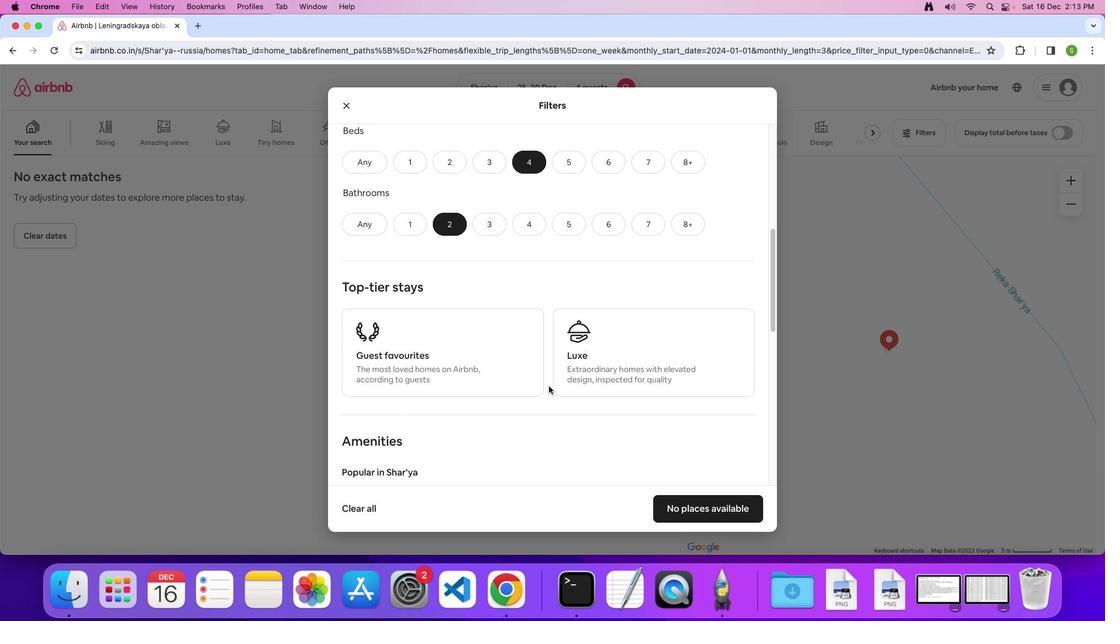 
Action: Mouse scrolled (548, 386) with delta (0, 0)
Screenshot: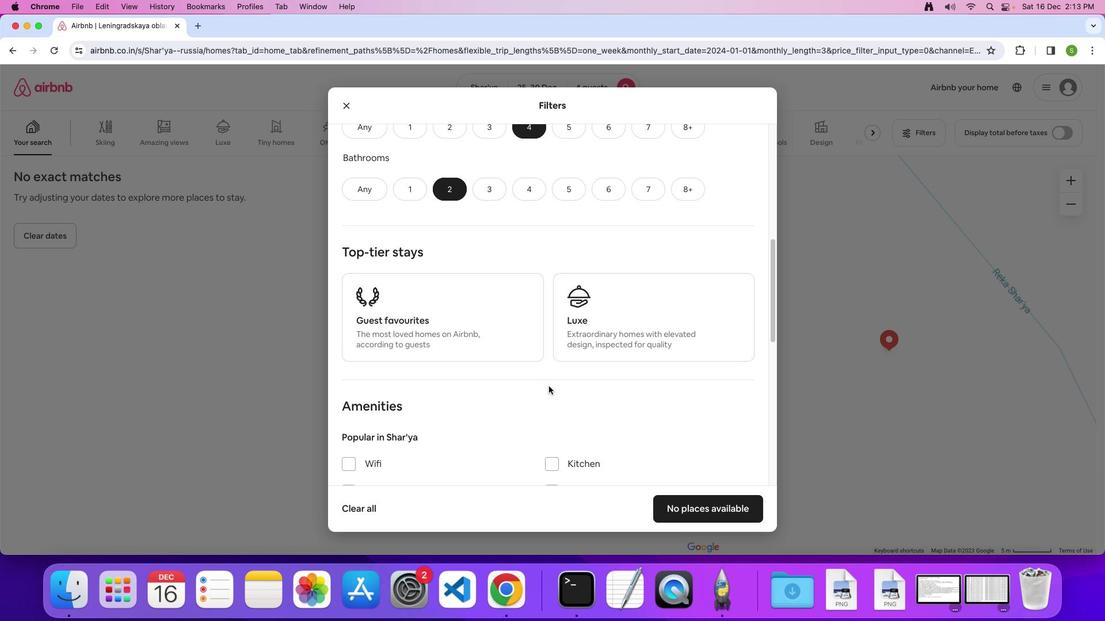 
Action: Mouse scrolled (548, 386) with delta (0, 0)
Screenshot: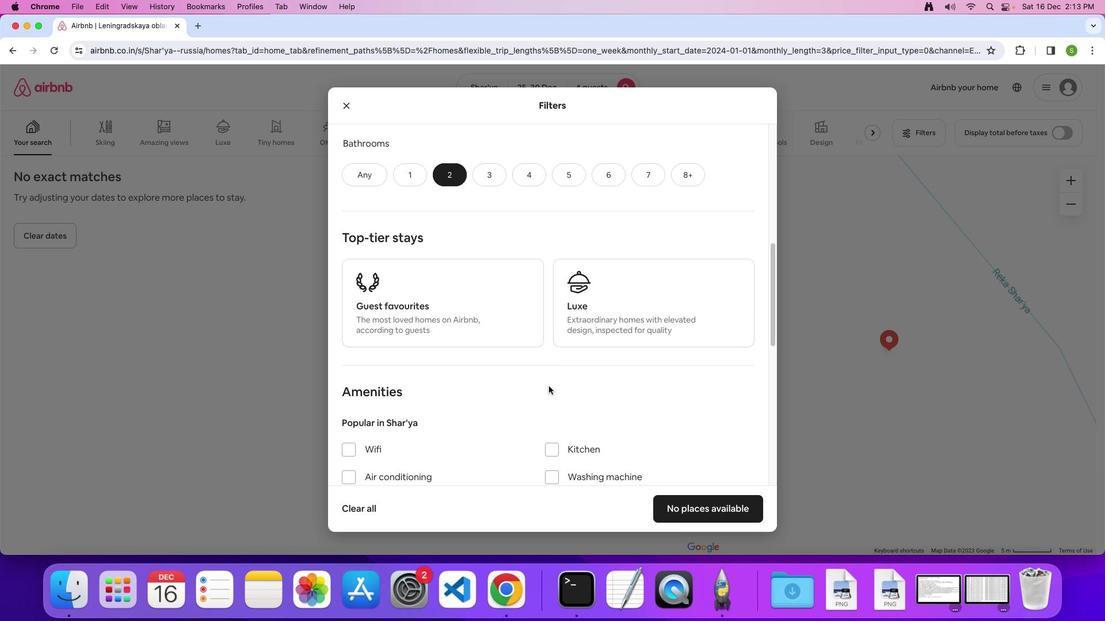 
Action: Mouse scrolled (548, 386) with delta (0, -1)
Screenshot: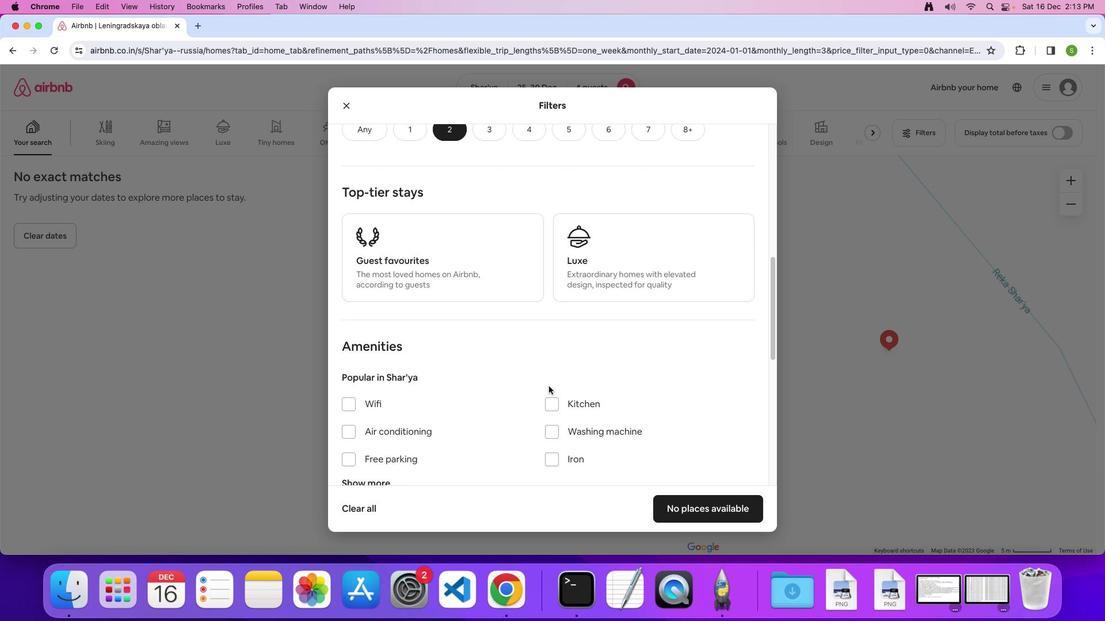 
Action: Mouse scrolled (548, 386) with delta (0, 0)
Screenshot: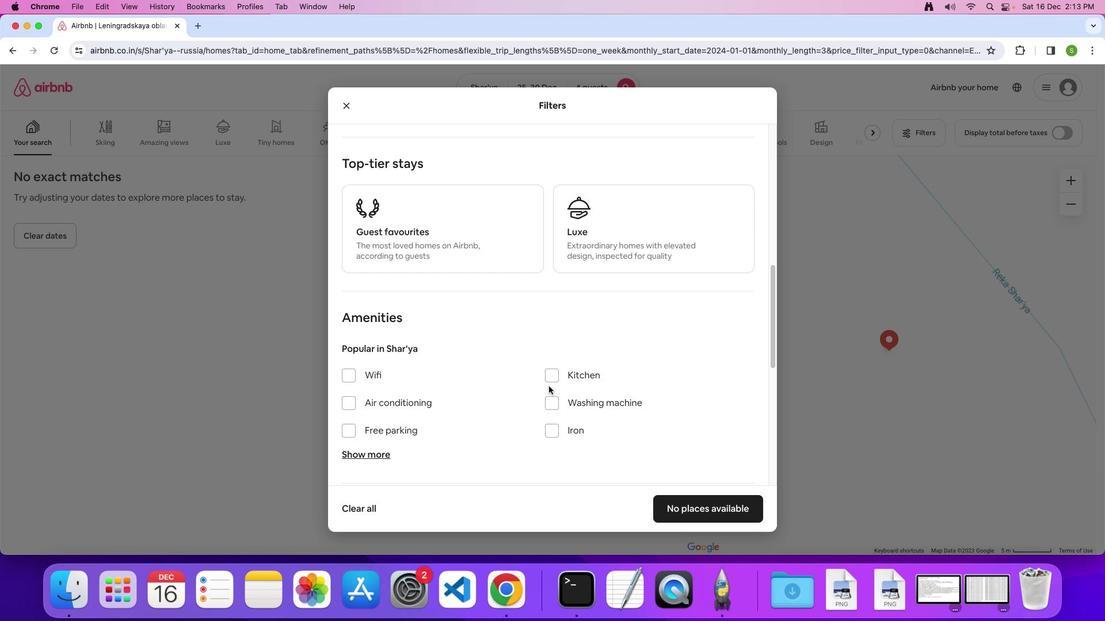 
Action: Mouse moved to (548, 386)
Screenshot: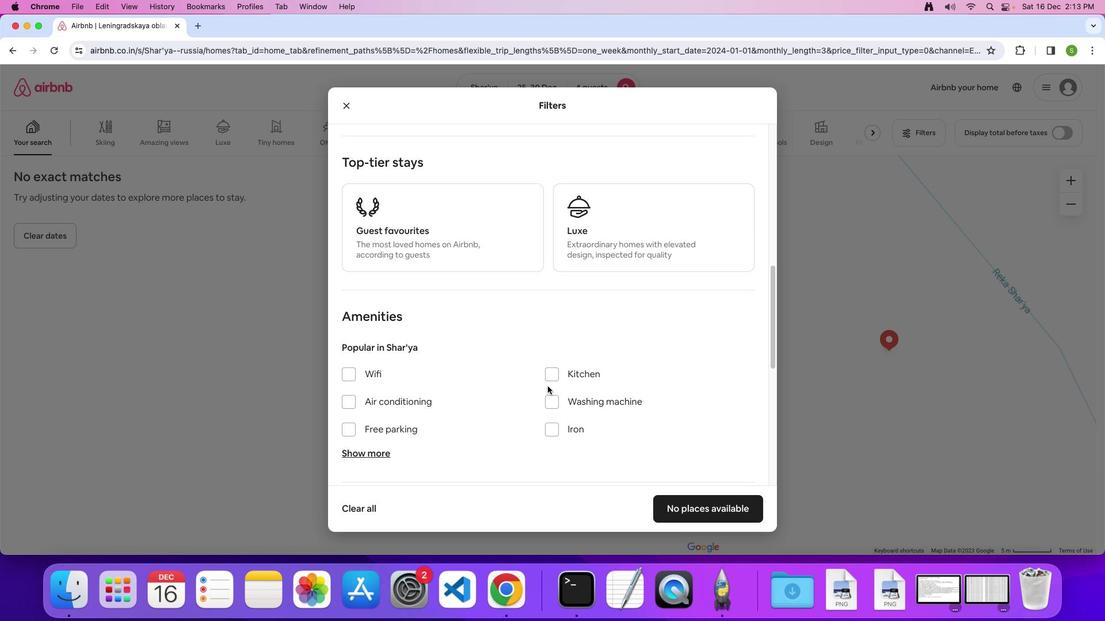 
Action: Mouse scrolled (548, 386) with delta (0, 0)
Screenshot: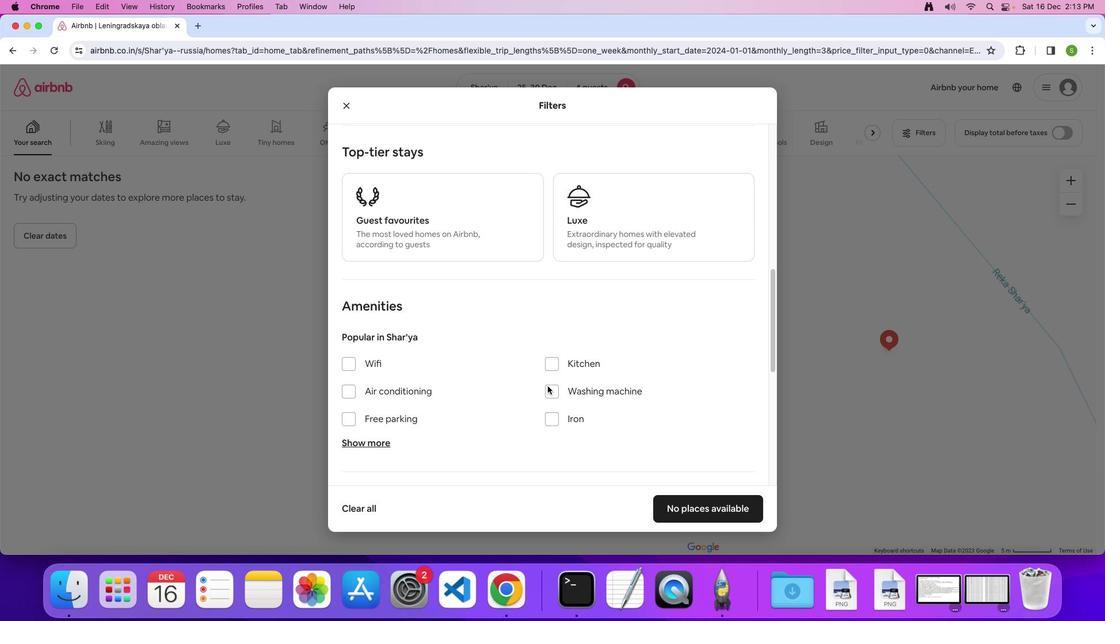 
Action: Mouse scrolled (548, 386) with delta (0, 0)
Screenshot: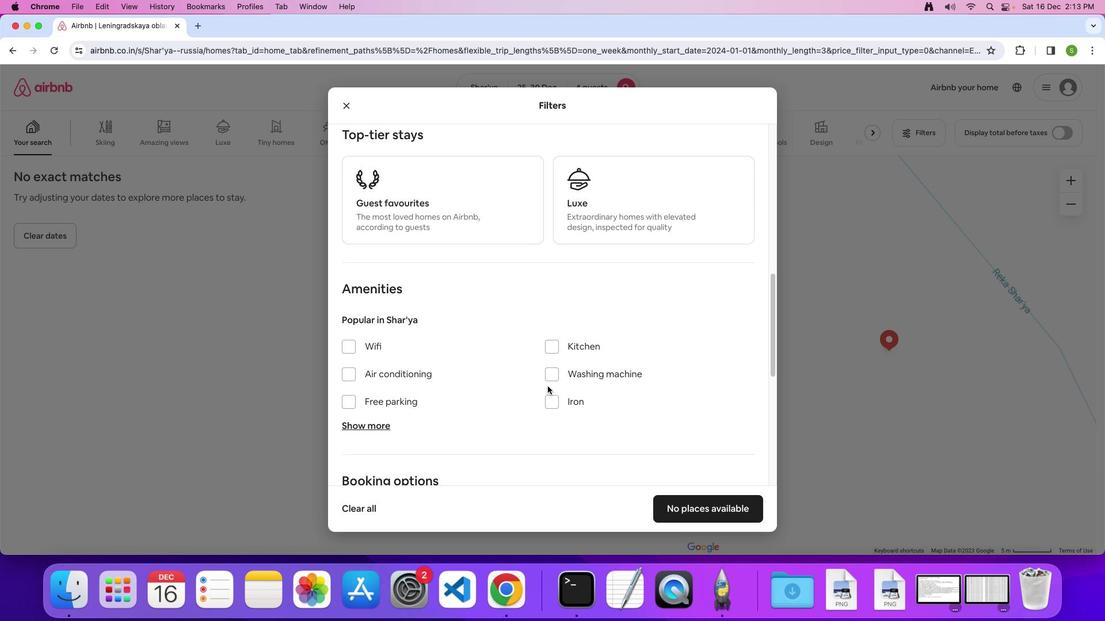 
Action: Mouse scrolled (548, 386) with delta (0, -1)
Screenshot: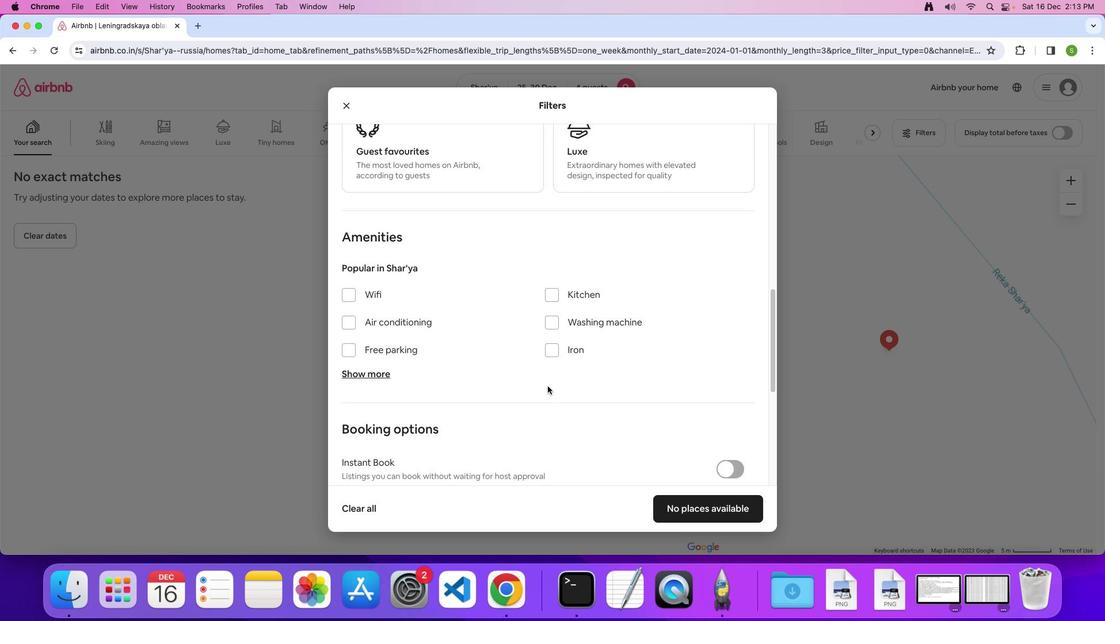 
Action: Mouse moved to (547, 386)
Screenshot: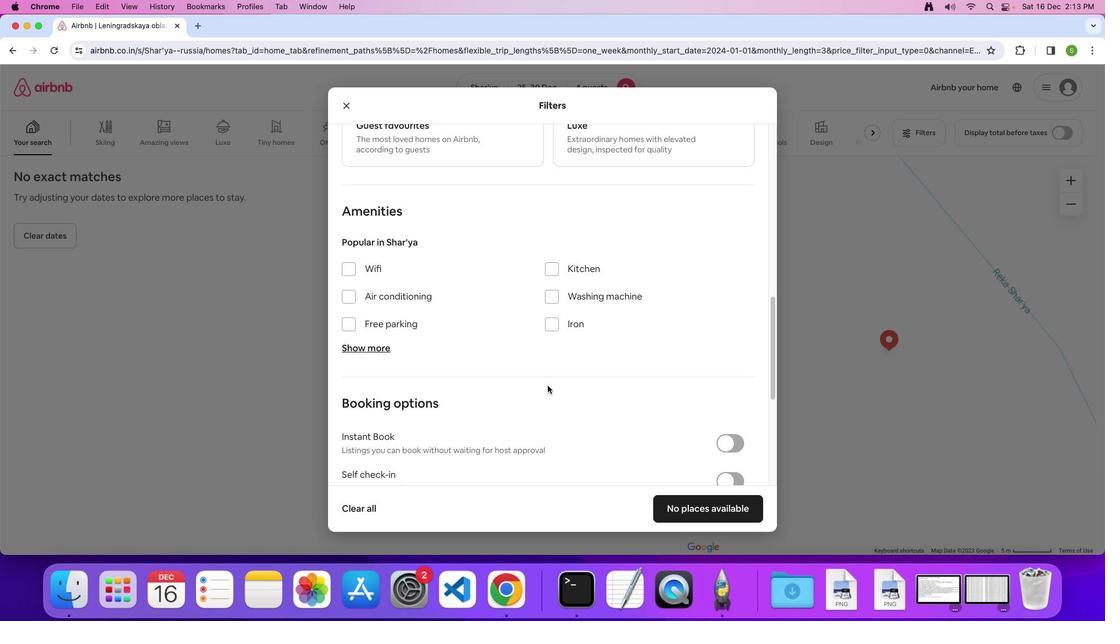 
Action: Mouse scrolled (547, 386) with delta (0, 0)
Screenshot: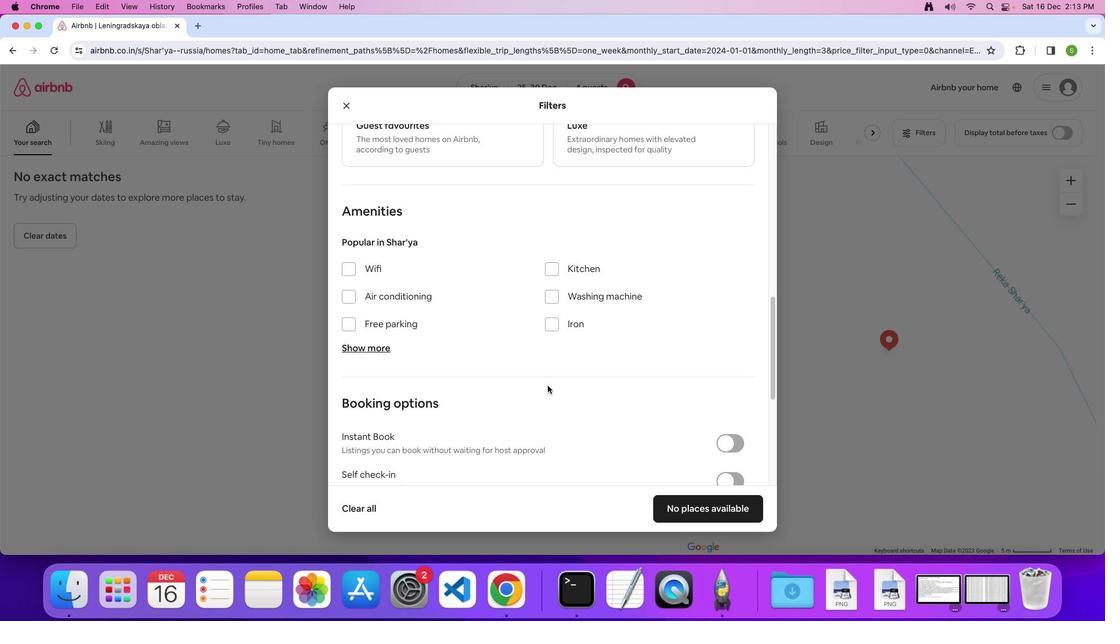
Action: Mouse moved to (547, 386)
Screenshot: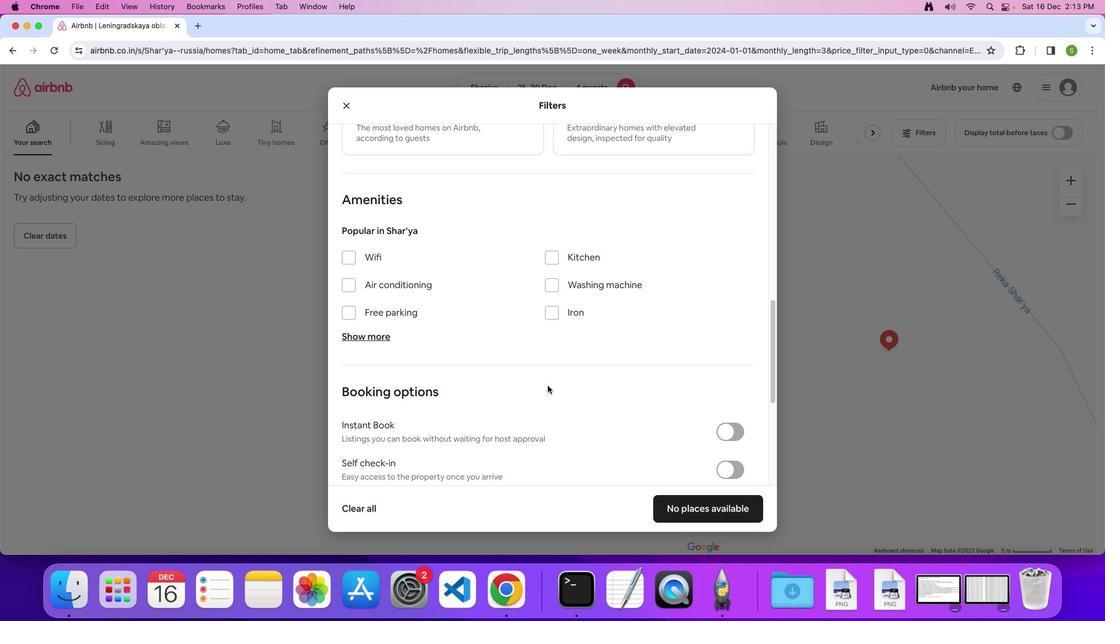 
Action: Mouse scrolled (547, 386) with delta (0, 0)
Screenshot: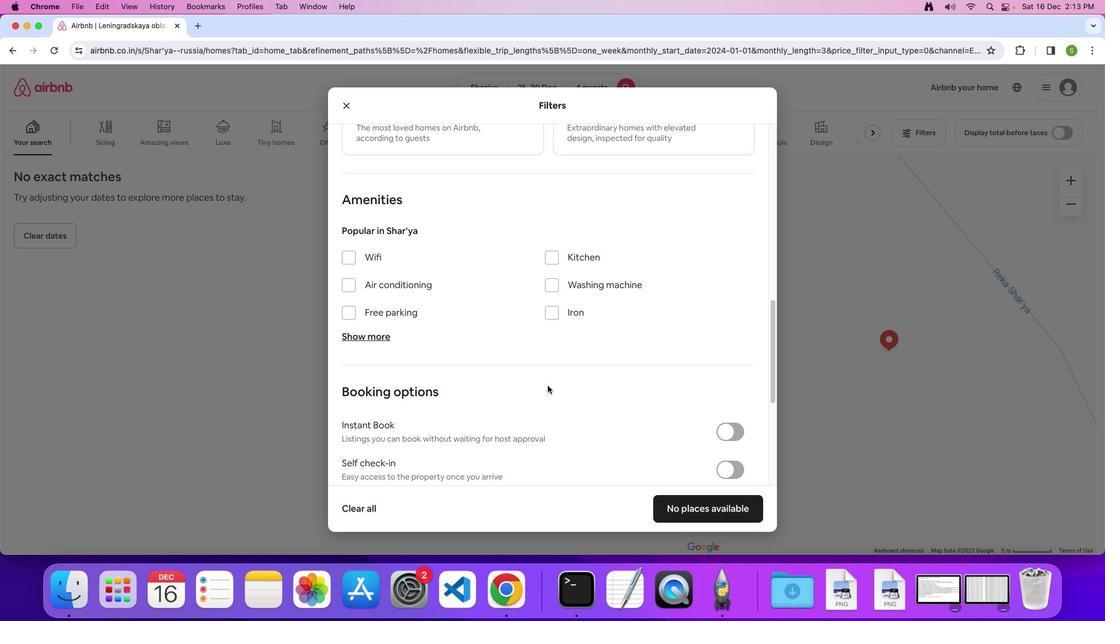 
Action: Mouse scrolled (547, 386) with delta (0, -1)
Screenshot: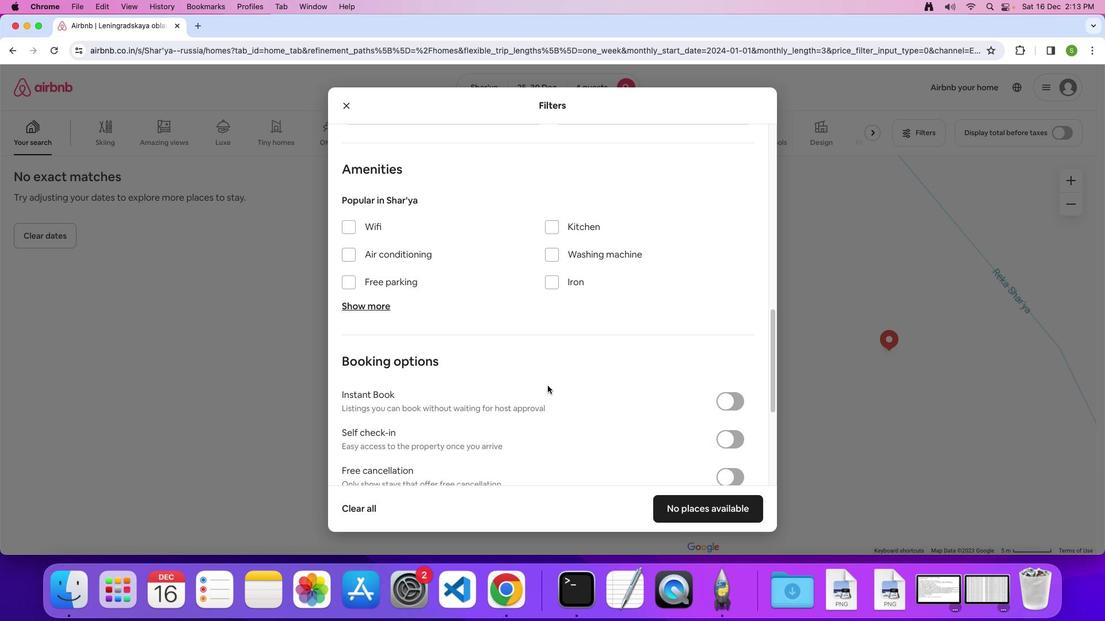
Action: Mouse scrolled (547, 386) with delta (0, 0)
Screenshot: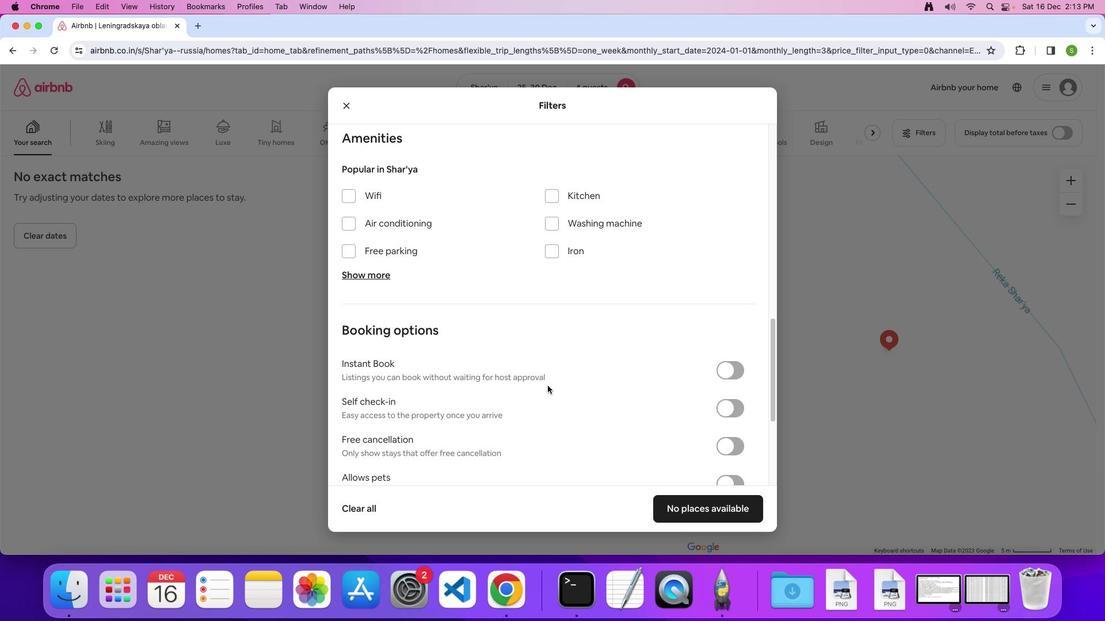 
Action: Mouse scrolled (547, 386) with delta (0, 0)
Screenshot: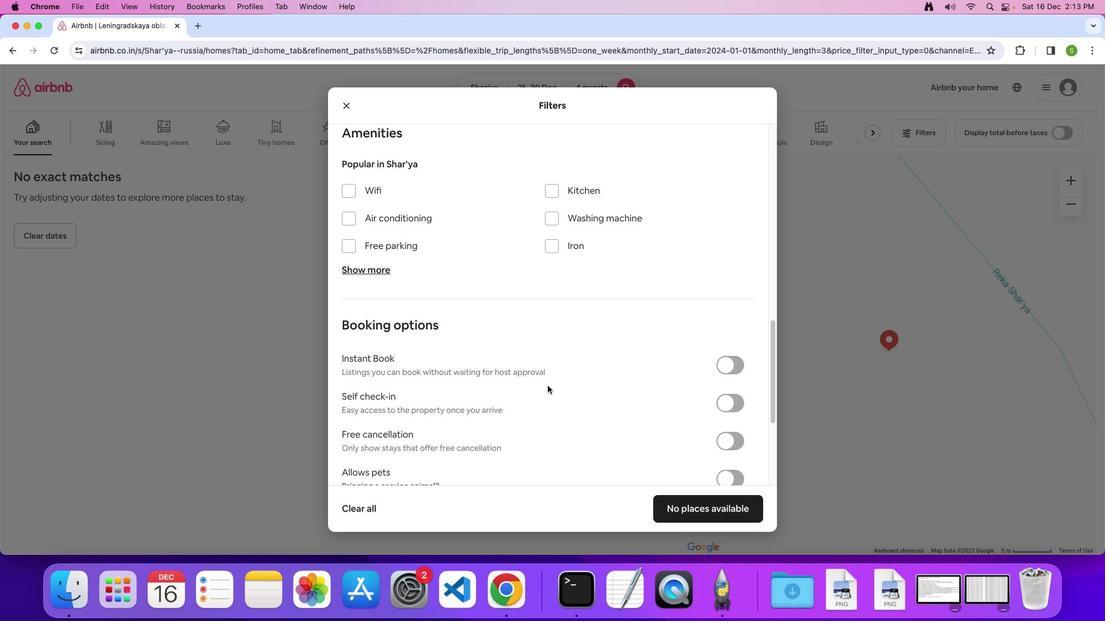 
Action: Mouse scrolled (547, 386) with delta (0, 0)
Screenshot: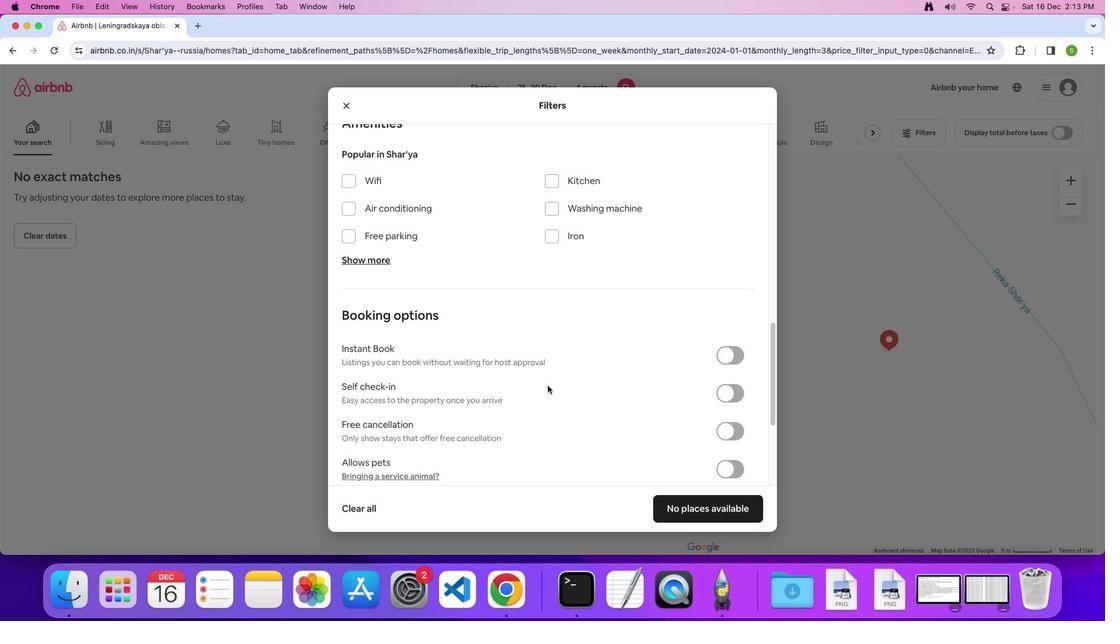 
Action: Mouse scrolled (547, 386) with delta (0, 0)
Screenshot: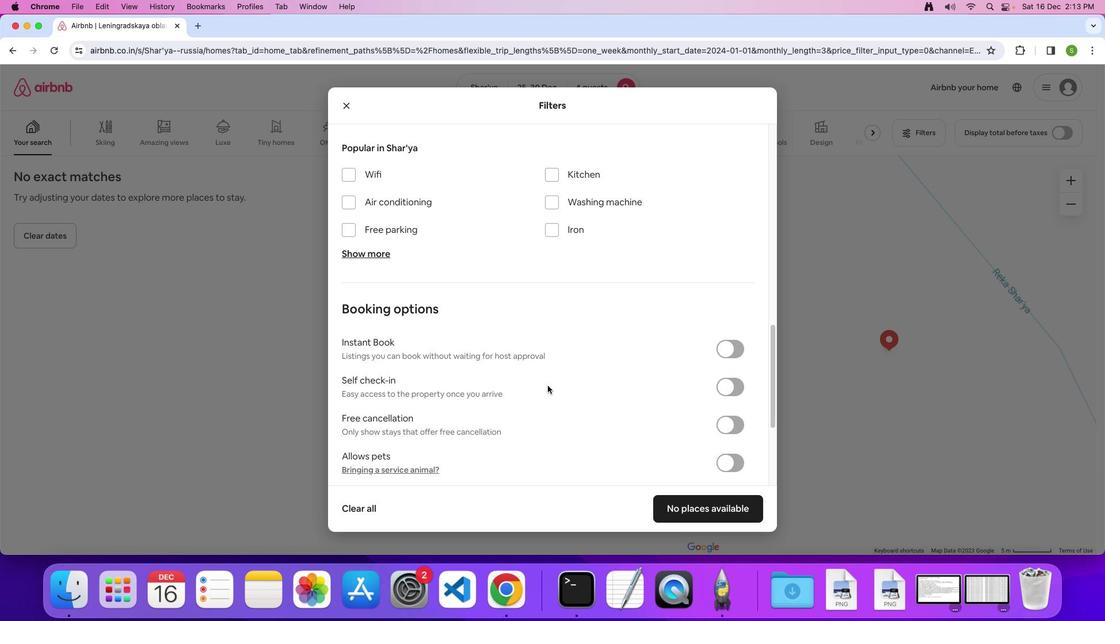 
Action: Mouse scrolled (547, 386) with delta (0, -1)
Screenshot: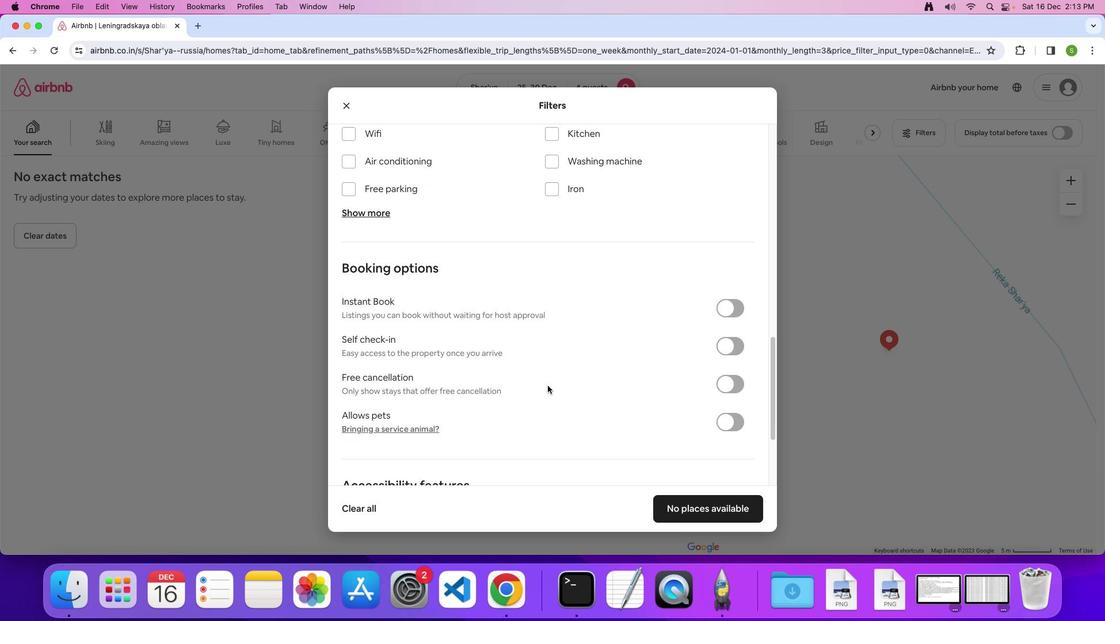 
Action: Mouse scrolled (547, 386) with delta (0, 0)
Screenshot: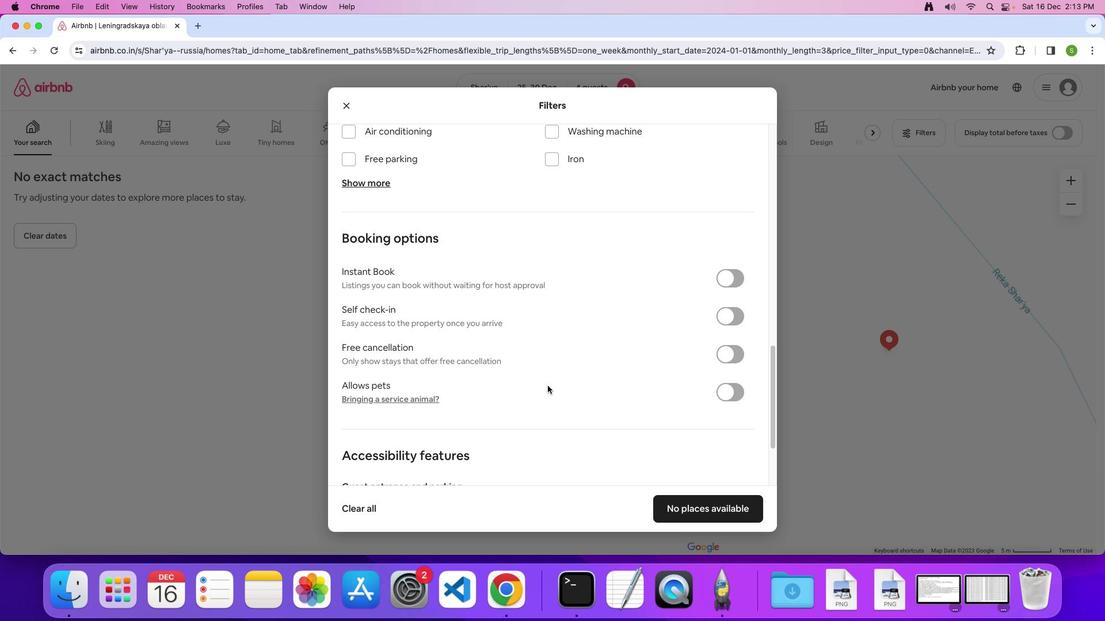 
Action: Mouse scrolled (547, 386) with delta (0, 0)
Screenshot: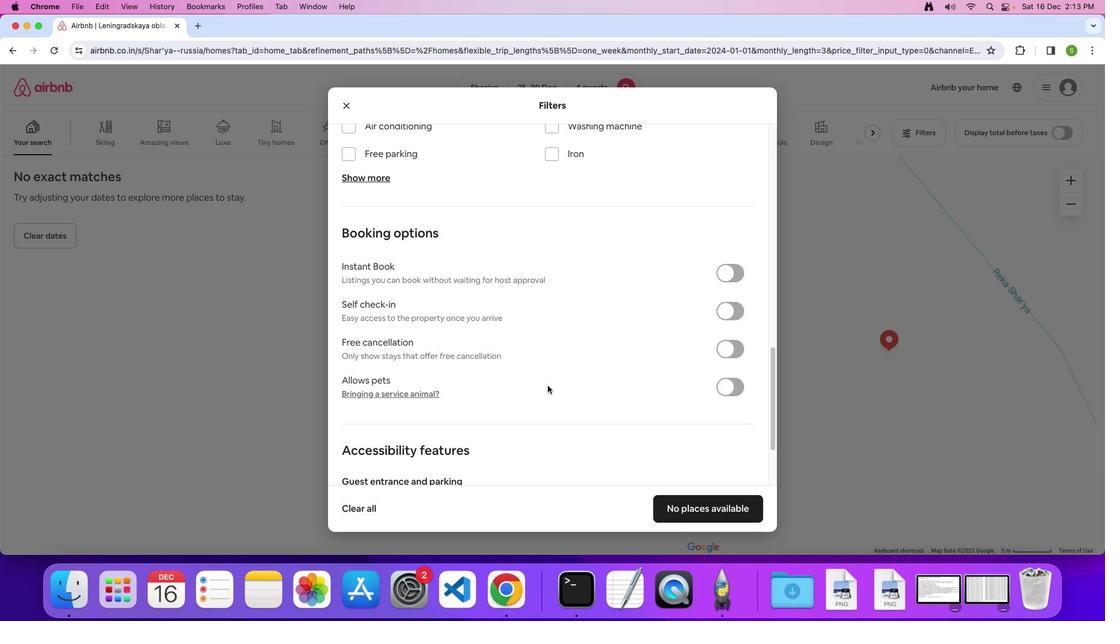 
Action: Mouse scrolled (547, 386) with delta (0, 0)
Screenshot: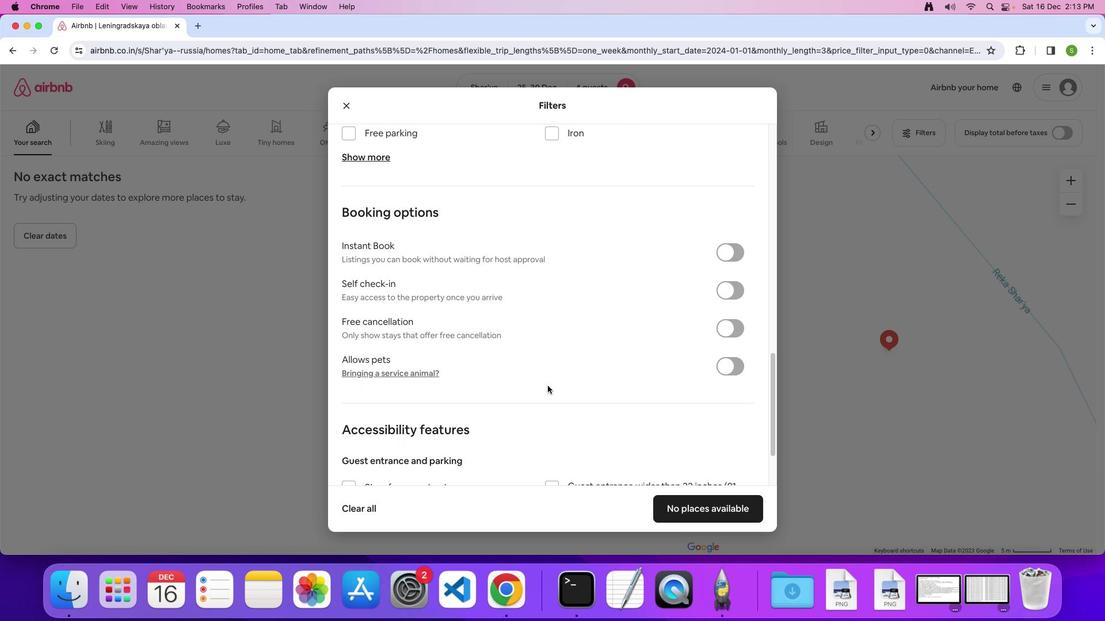 
Action: Mouse scrolled (547, 386) with delta (0, 0)
Screenshot: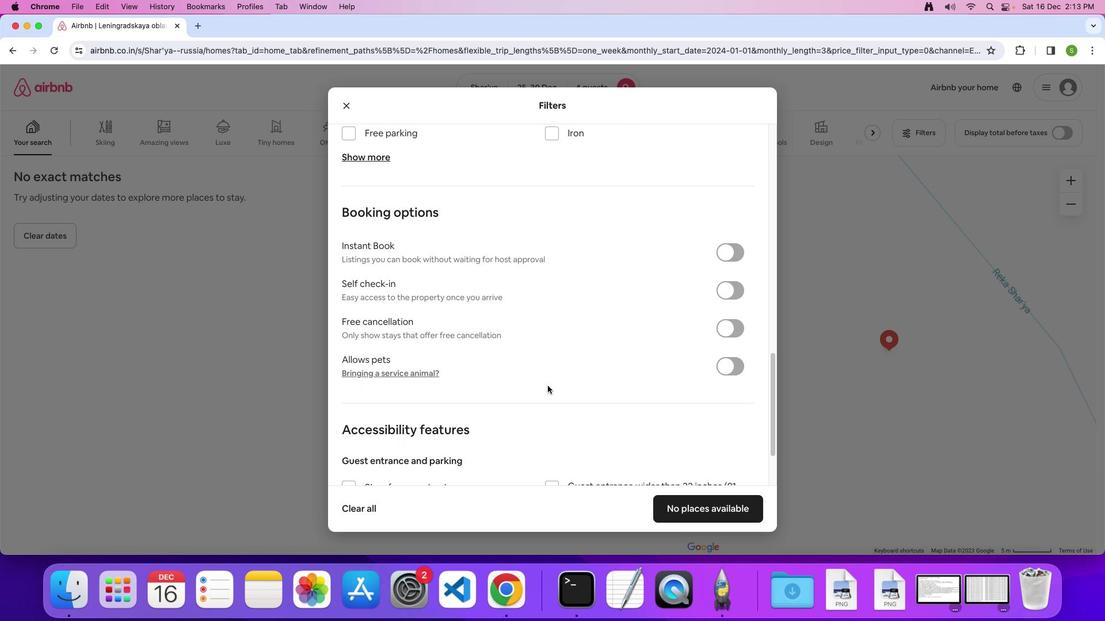 
Action: Mouse scrolled (547, 386) with delta (0, -1)
Screenshot: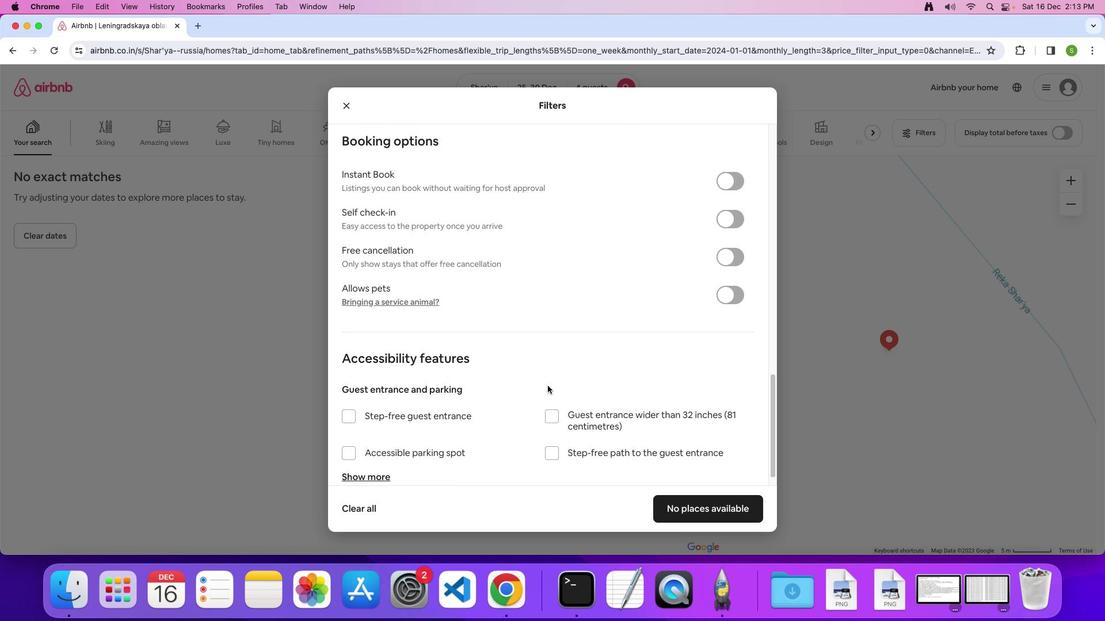 
Action: Mouse scrolled (547, 386) with delta (0, 0)
Screenshot: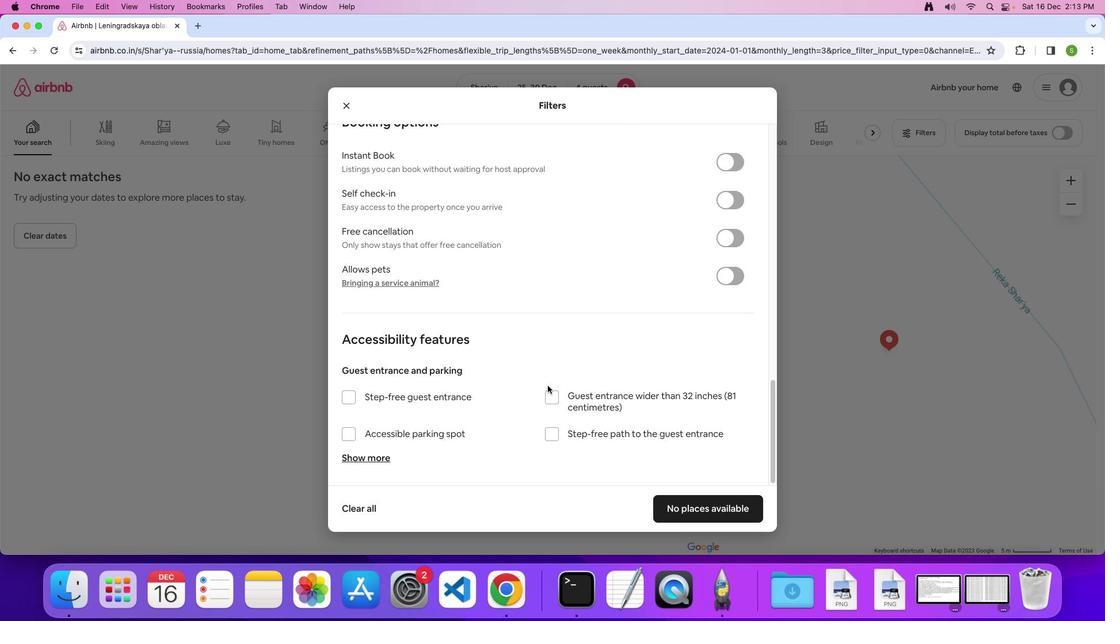 
Action: Mouse scrolled (547, 386) with delta (0, -2)
Screenshot: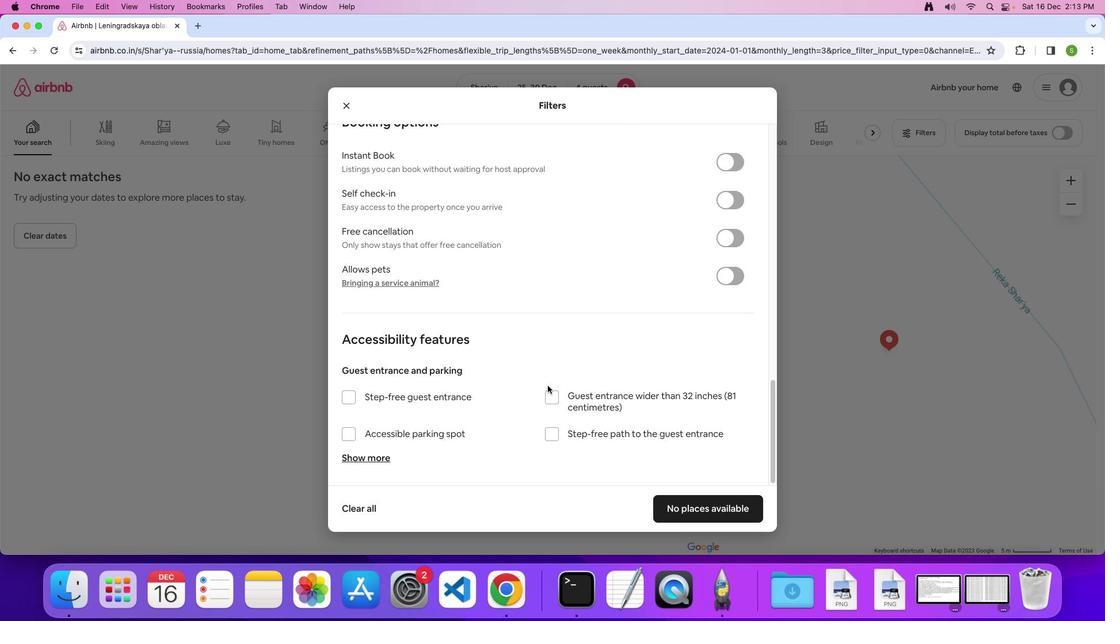 
Action: Mouse scrolled (547, 386) with delta (0, -1)
Screenshot: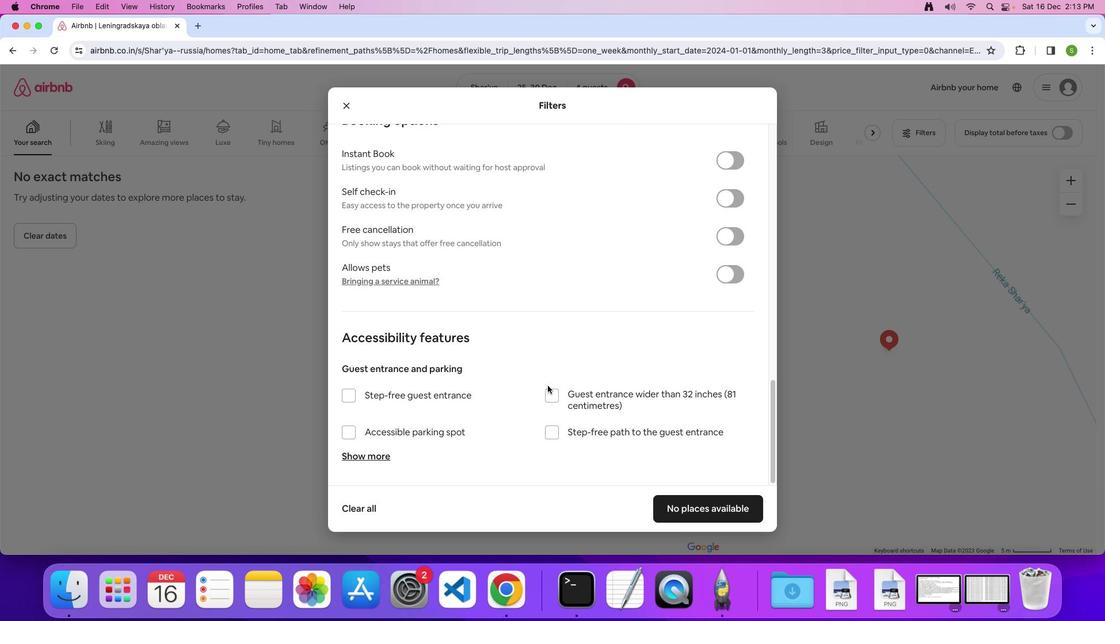 
Action: Mouse scrolled (547, 386) with delta (0, 0)
Screenshot: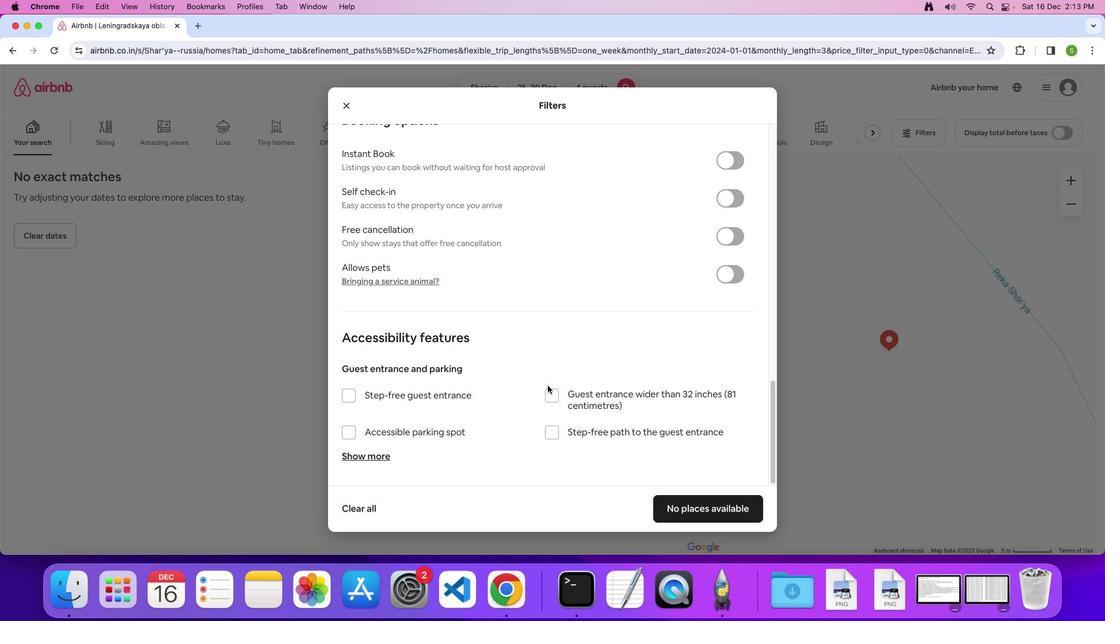 
Action: Mouse scrolled (547, 386) with delta (0, 0)
Screenshot: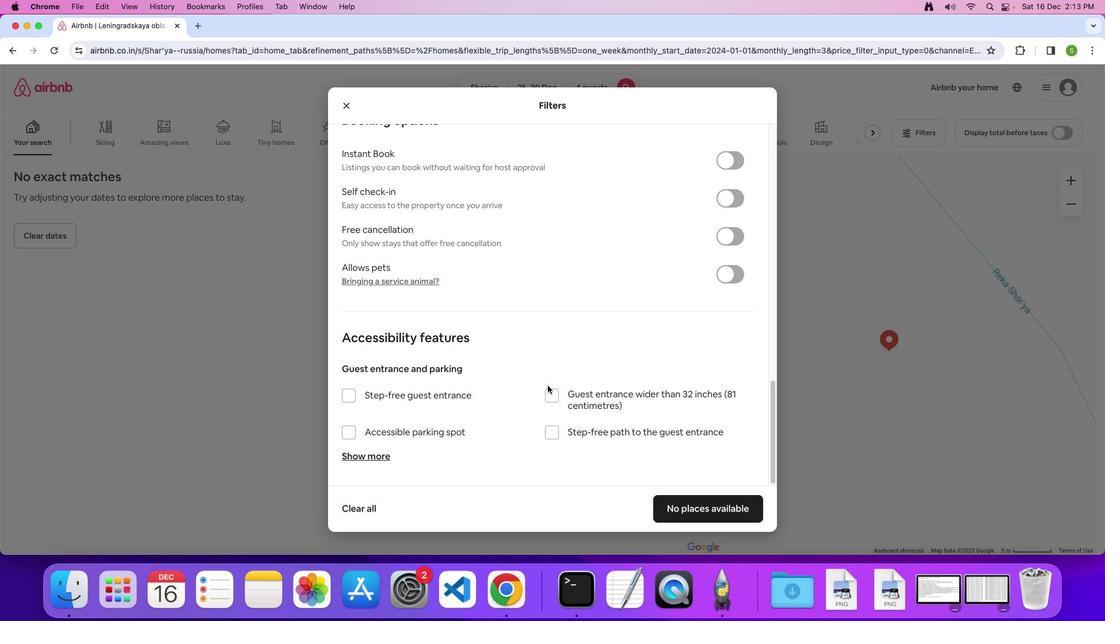 
Action: Mouse scrolled (547, 386) with delta (0, -1)
Screenshot: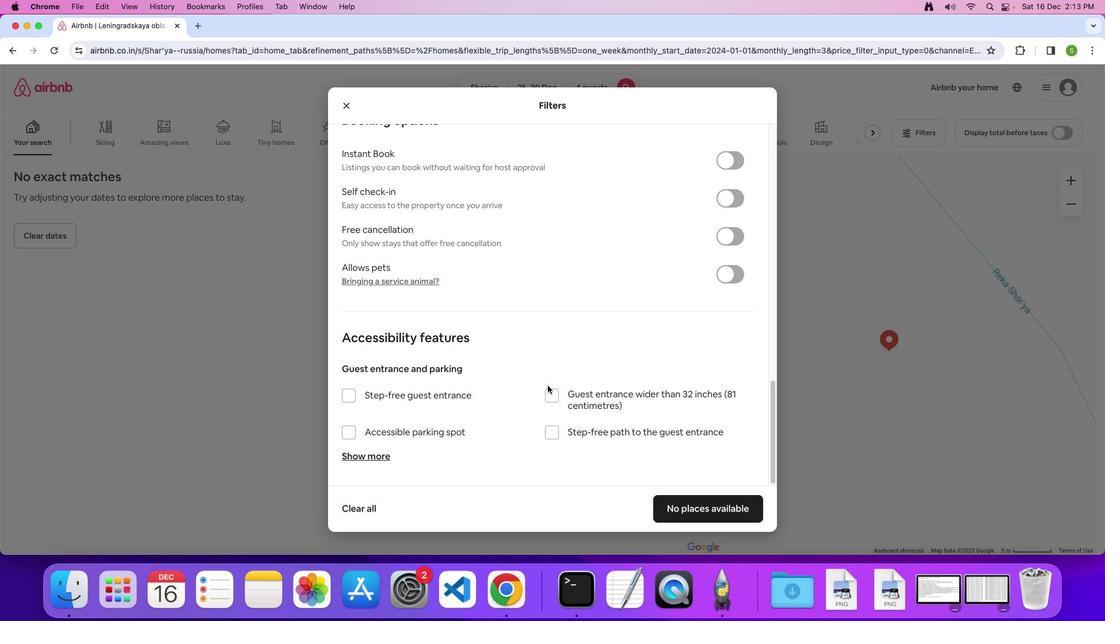 
Action: Mouse moved to (719, 504)
Screenshot: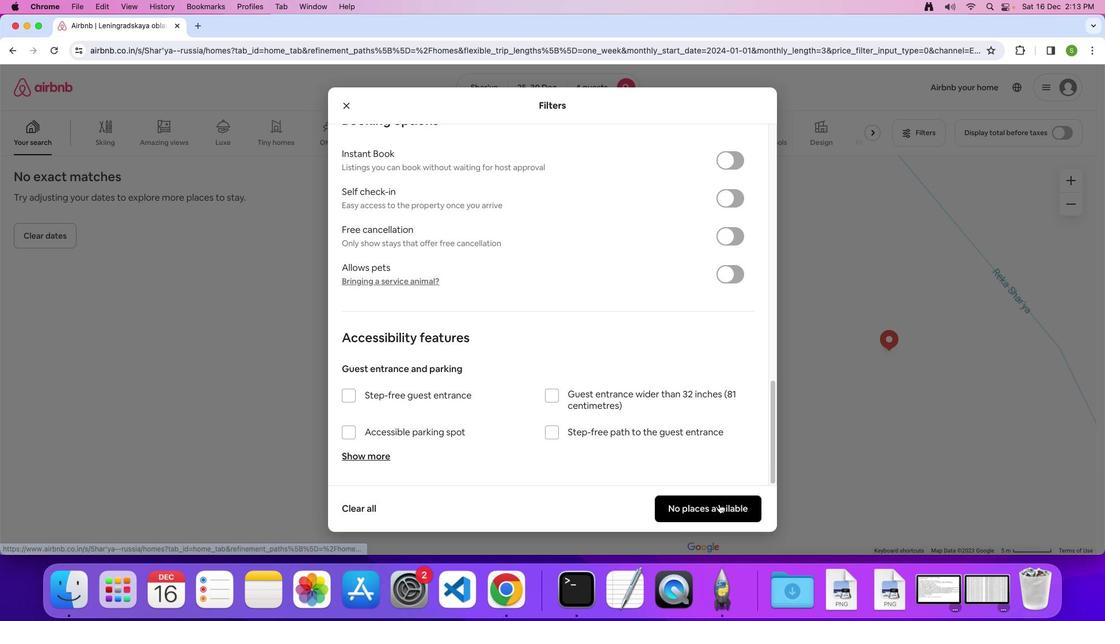 
Action: Mouse pressed left at (719, 504)
Screenshot: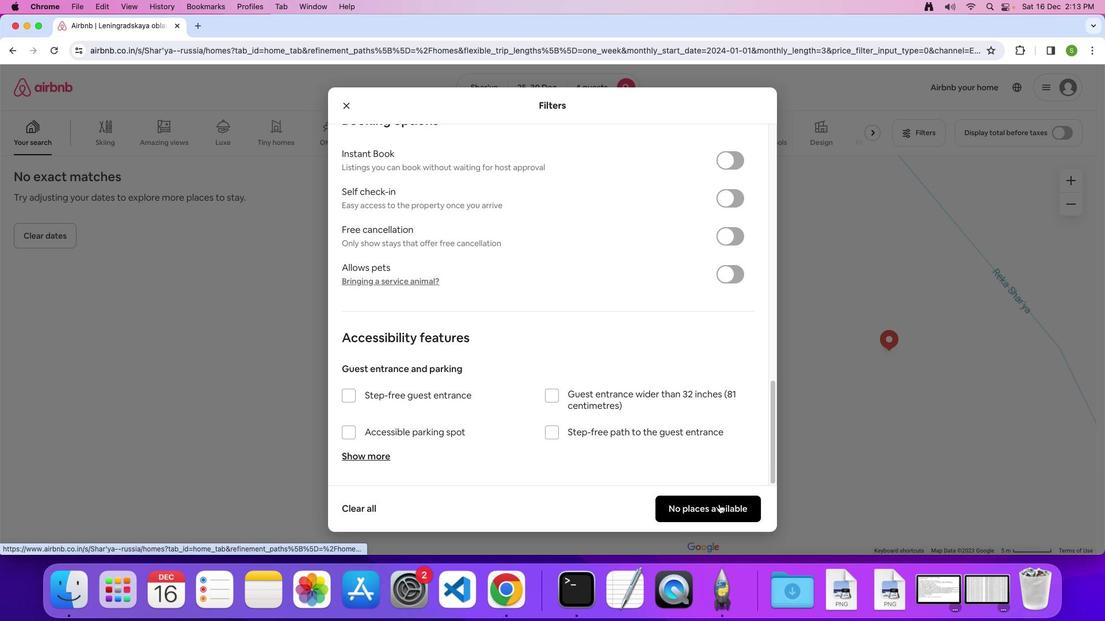 
Action: Mouse moved to (434, 325)
Screenshot: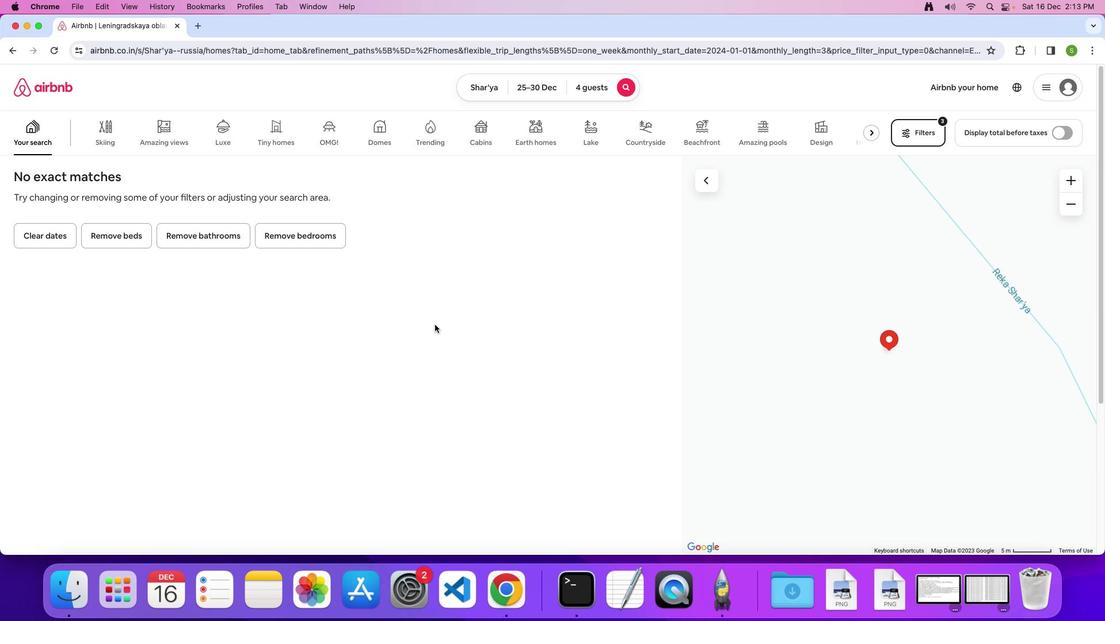 
